 Task: Open Card Content Marketing Review in Board Content Marketing Podcast Creation and Promotion Strategy to Workspace Corporate Legal Services and add a team member Softage.3@softage.net, a label Green, a checklist Industrial Ecology, an attachment from your computer, a color Green and finally, add a card description 'Conduct customer research for new pricing models' and a comment 'Given the potential impact of this task on our team morale and motivation, let us ensure that we approach it with a sense of positivity and enthusiasm.'. Add a start date 'Jan 03, 1900' with a due date 'Jan 10, 1900'
Action: Mouse moved to (76, 367)
Screenshot: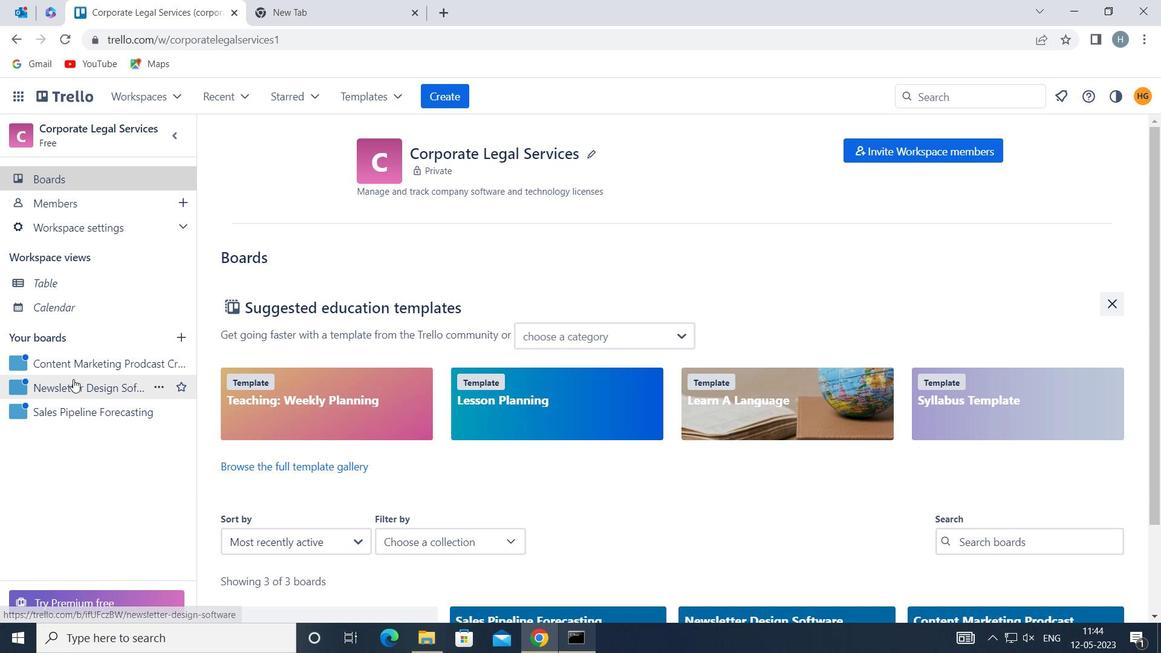 
Action: Mouse pressed left at (76, 367)
Screenshot: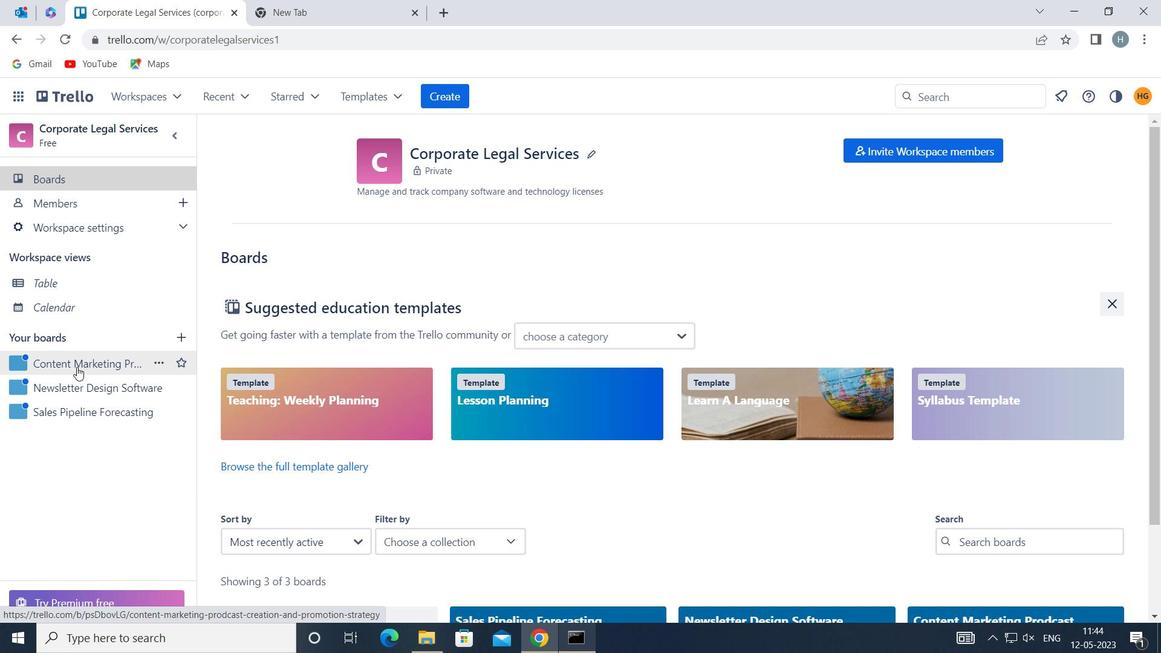 
Action: Mouse moved to (299, 216)
Screenshot: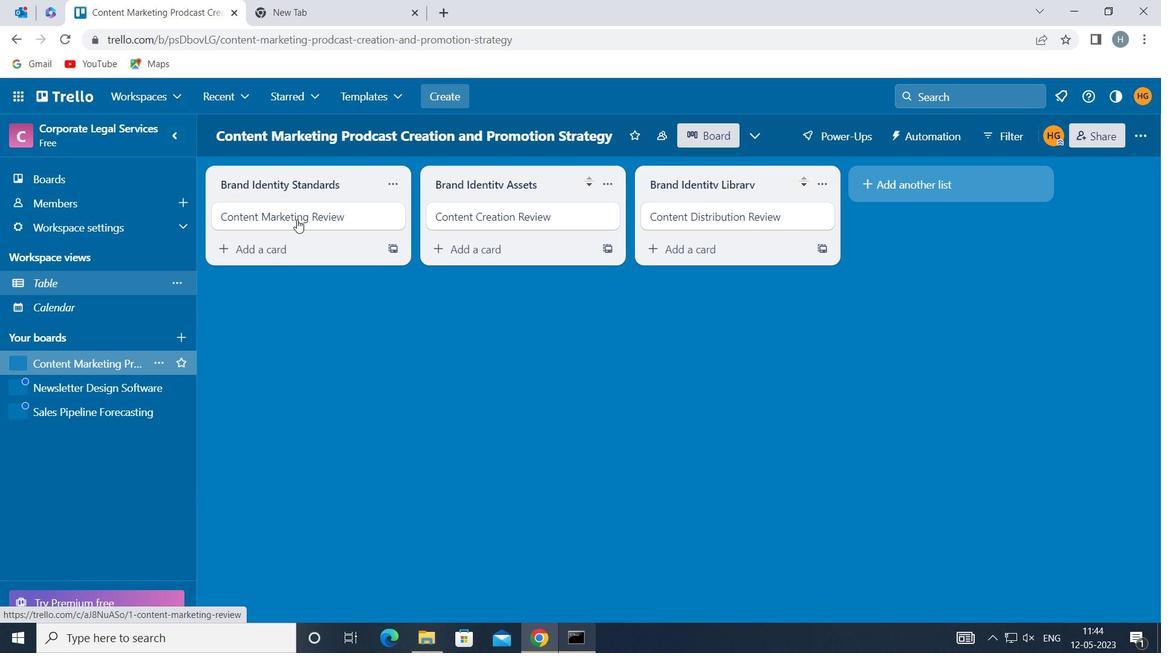 
Action: Mouse pressed left at (299, 216)
Screenshot: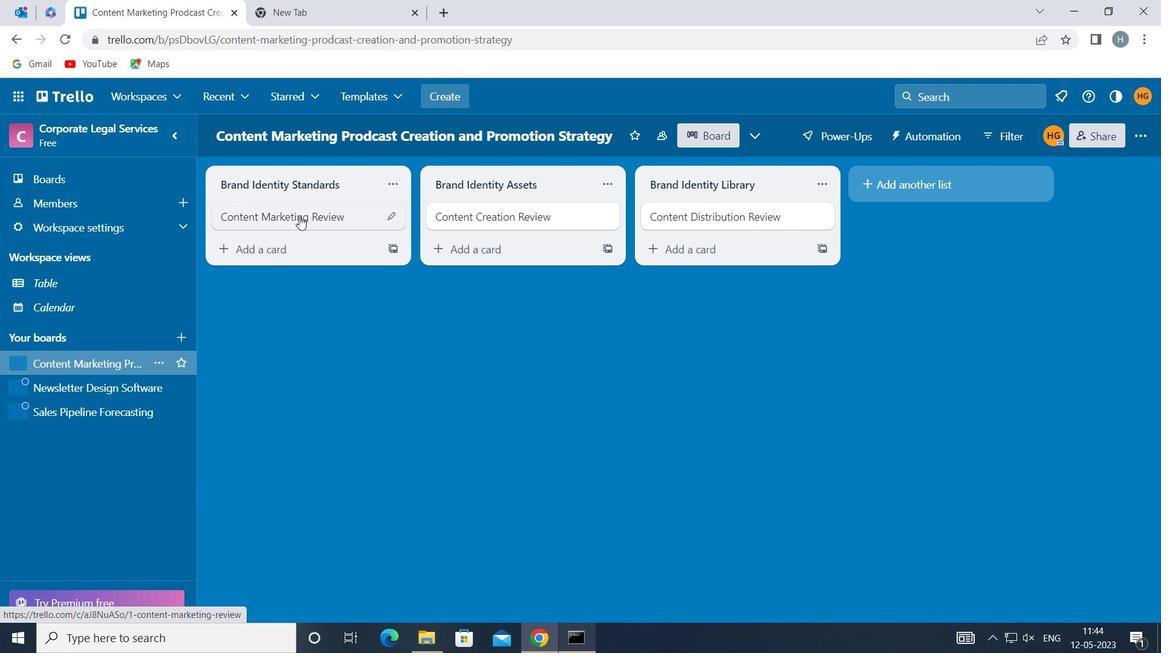 
Action: Mouse moved to (742, 219)
Screenshot: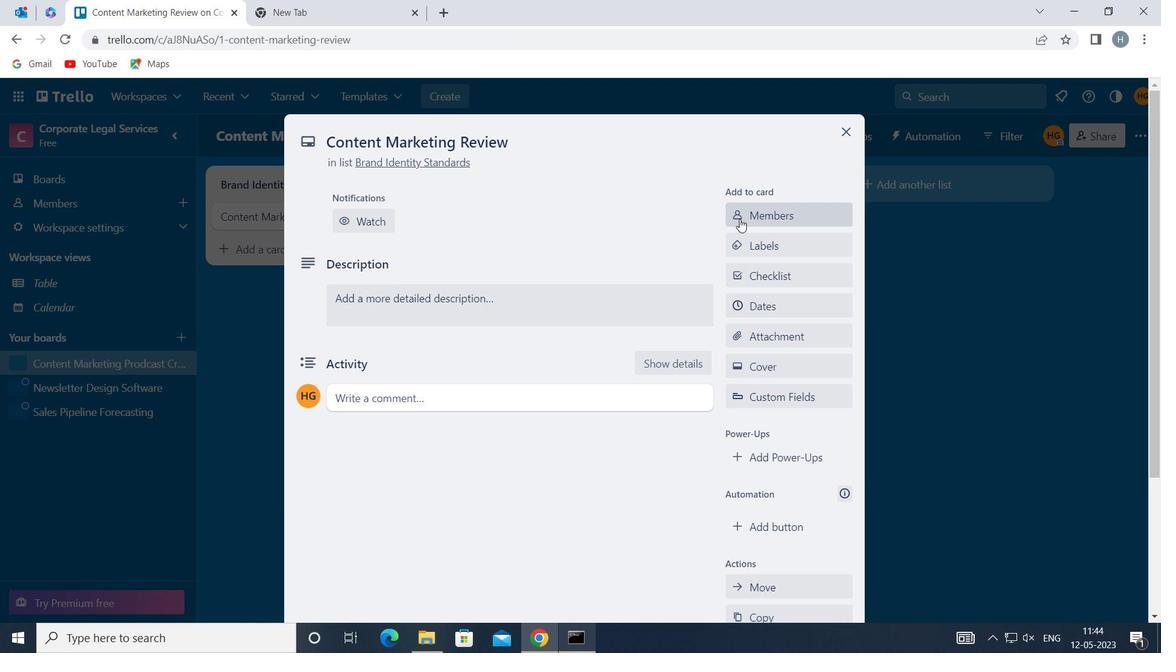
Action: Mouse pressed left at (742, 219)
Screenshot: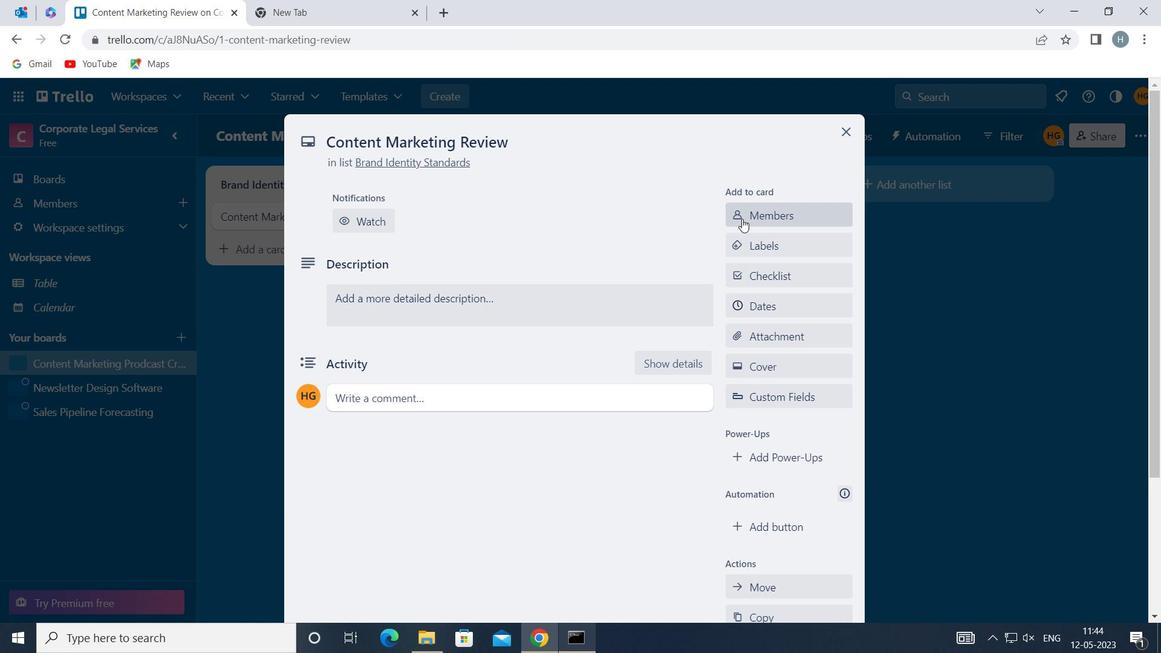 
Action: Key pressed softage
Screenshot: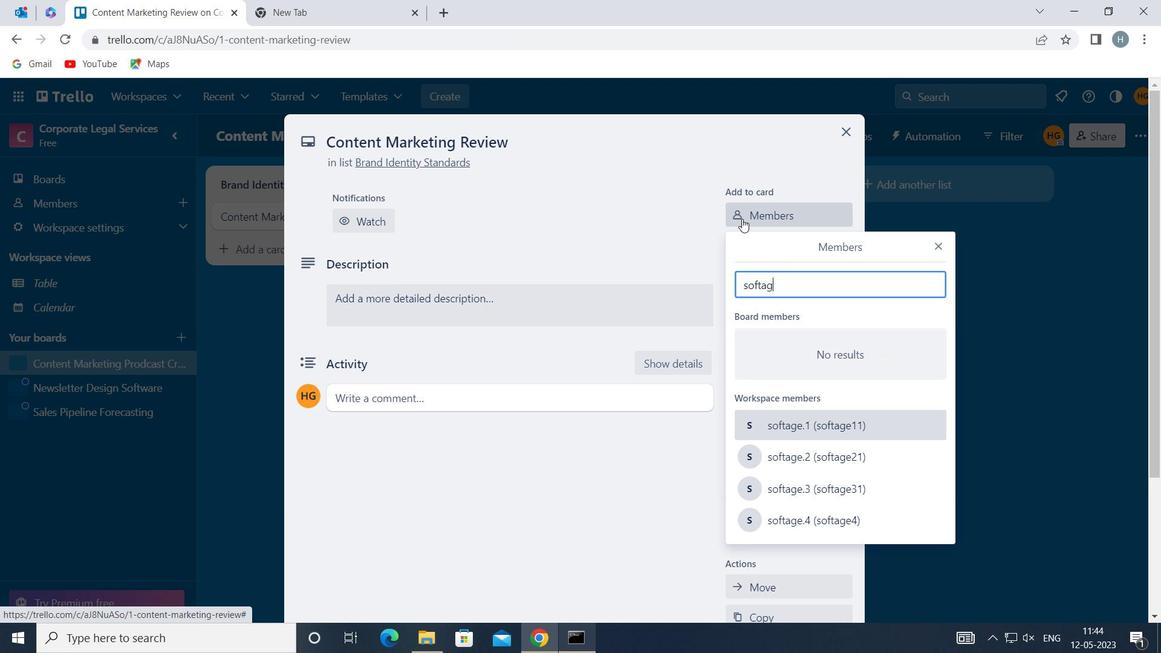 
Action: Mouse moved to (852, 483)
Screenshot: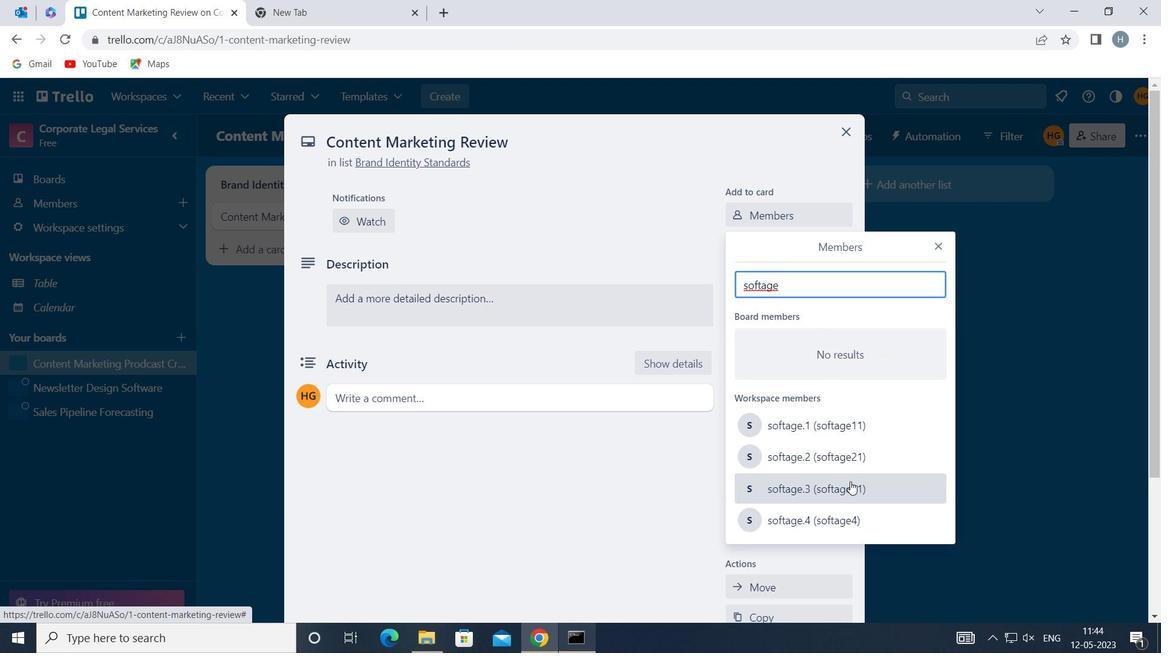 
Action: Mouse pressed left at (852, 483)
Screenshot: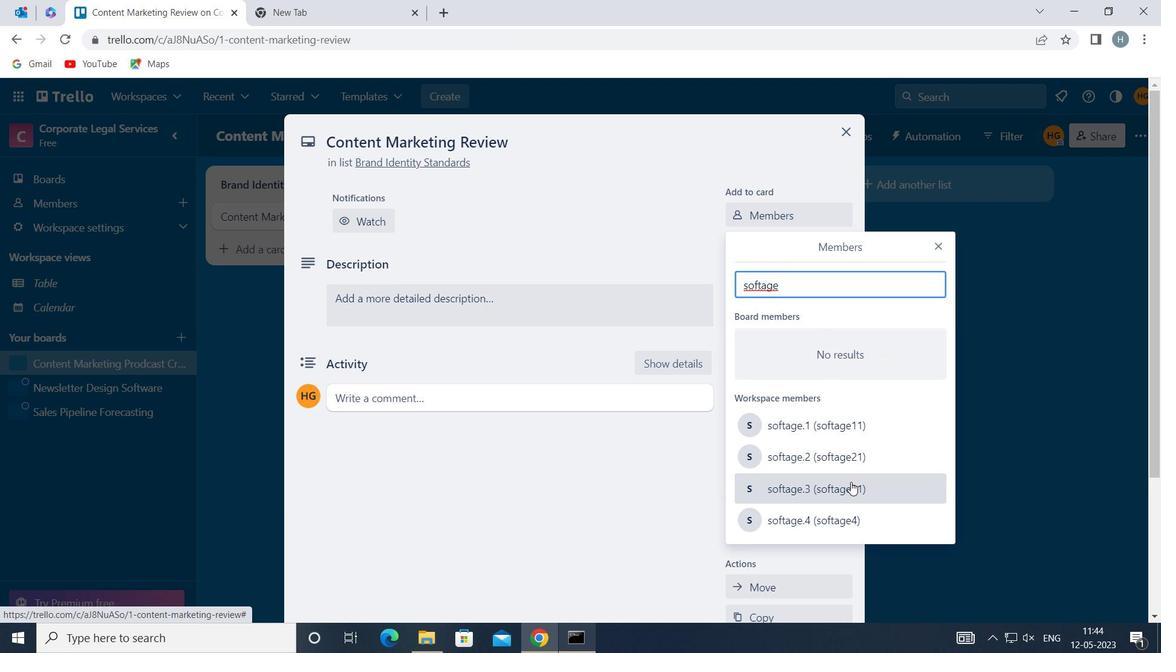 
Action: Mouse moved to (939, 245)
Screenshot: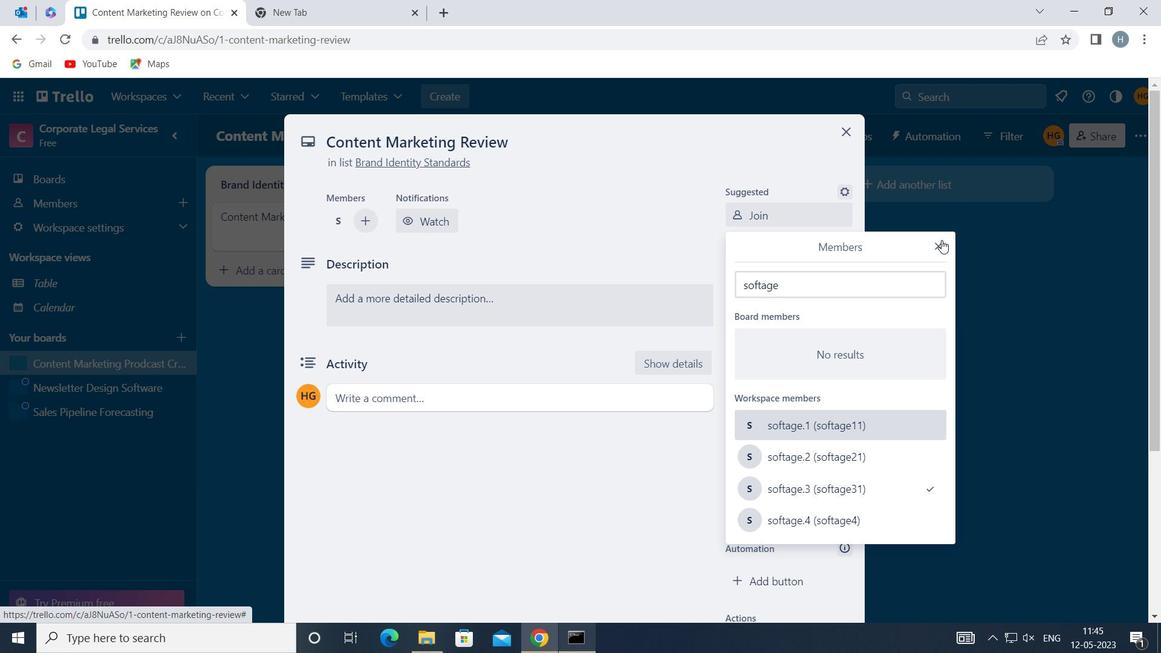 
Action: Mouse pressed left at (939, 245)
Screenshot: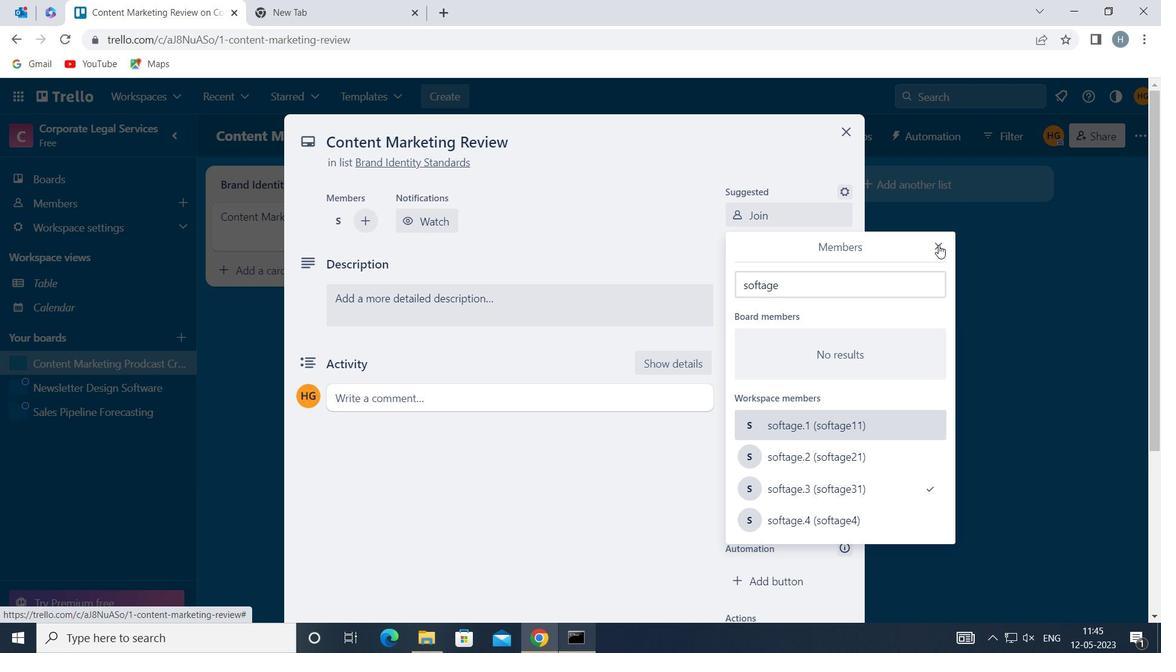 
Action: Mouse moved to (797, 294)
Screenshot: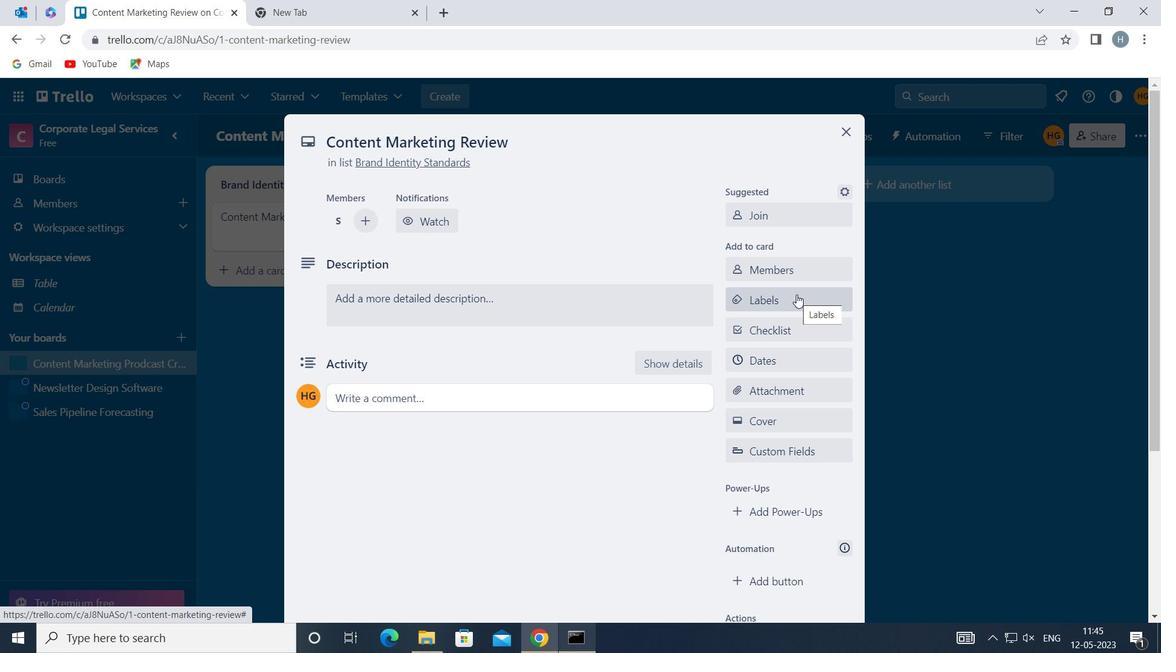 
Action: Mouse pressed left at (797, 294)
Screenshot: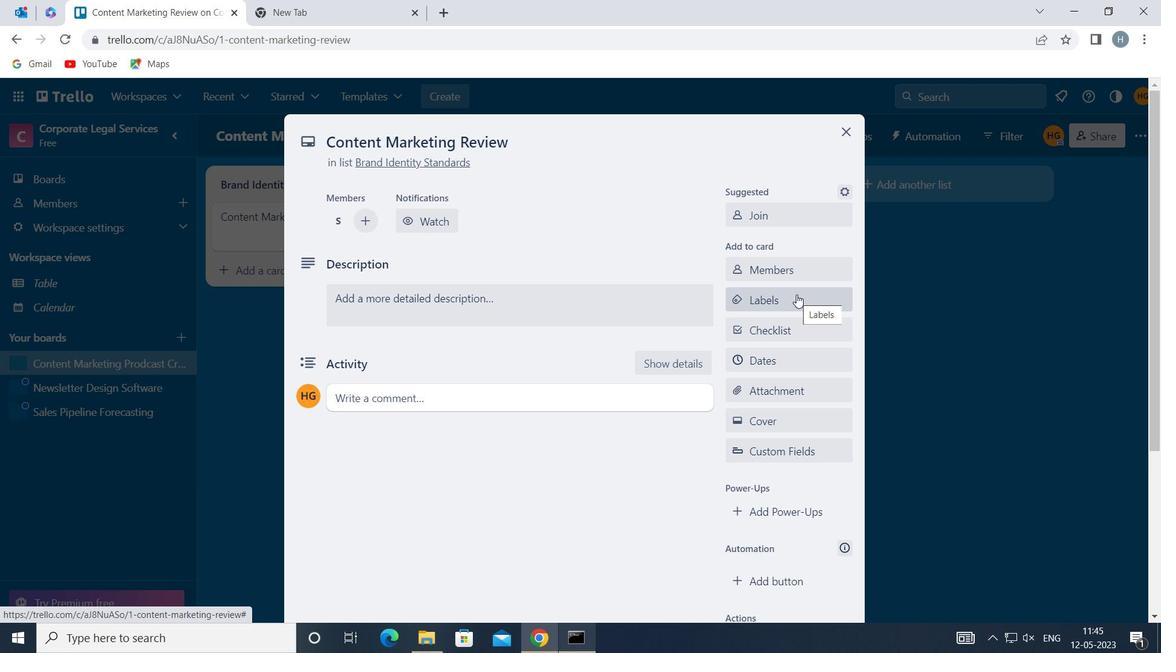 
Action: Mouse moved to (814, 228)
Screenshot: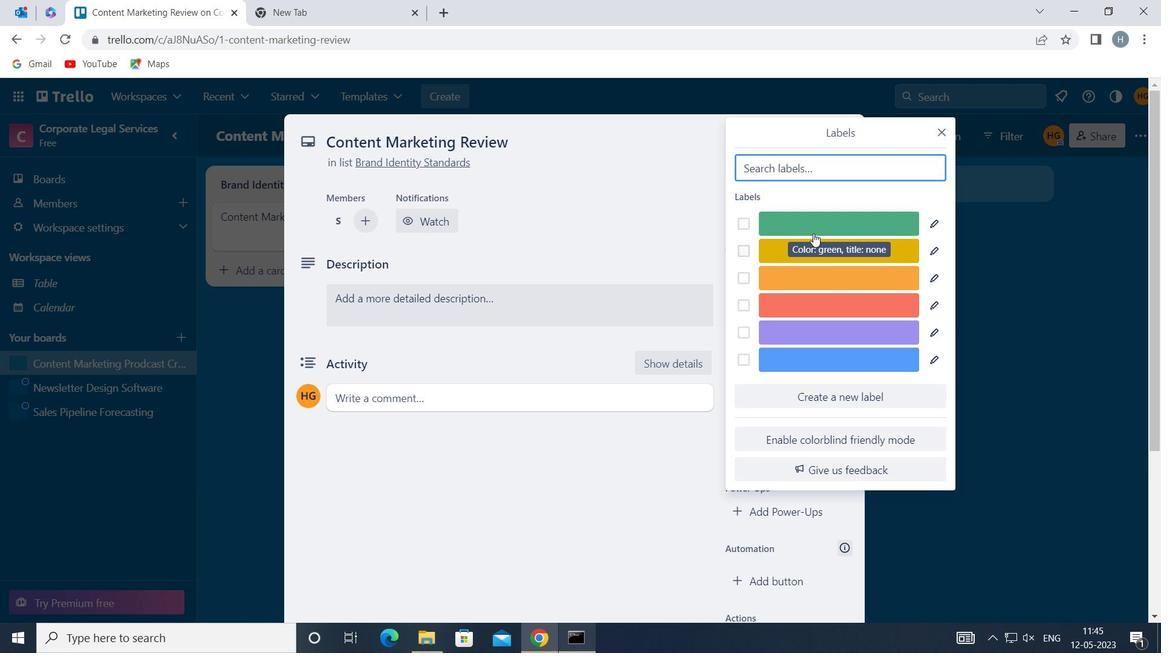 
Action: Mouse pressed left at (814, 228)
Screenshot: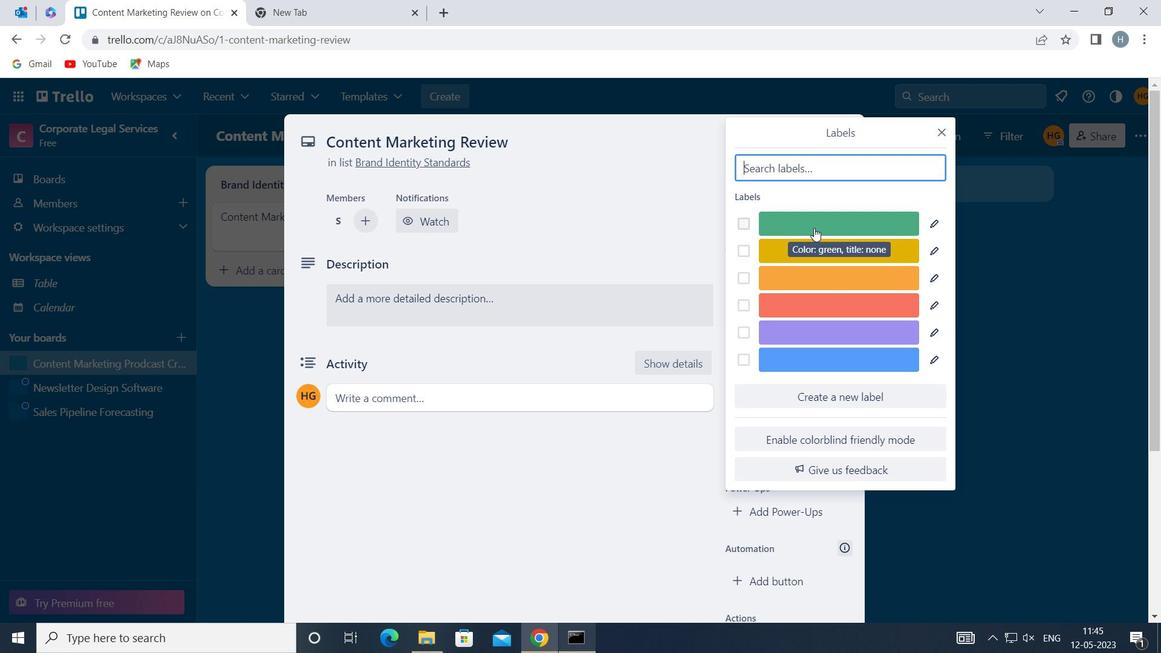 
Action: Mouse moved to (942, 130)
Screenshot: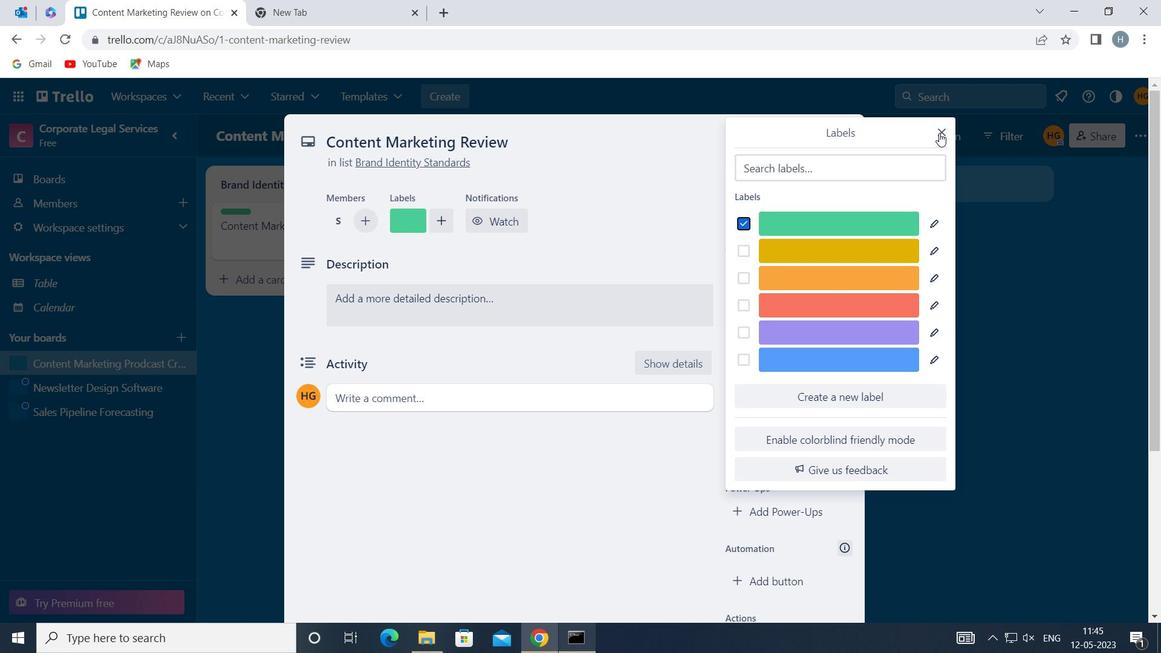 
Action: Mouse pressed left at (942, 130)
Screenshot: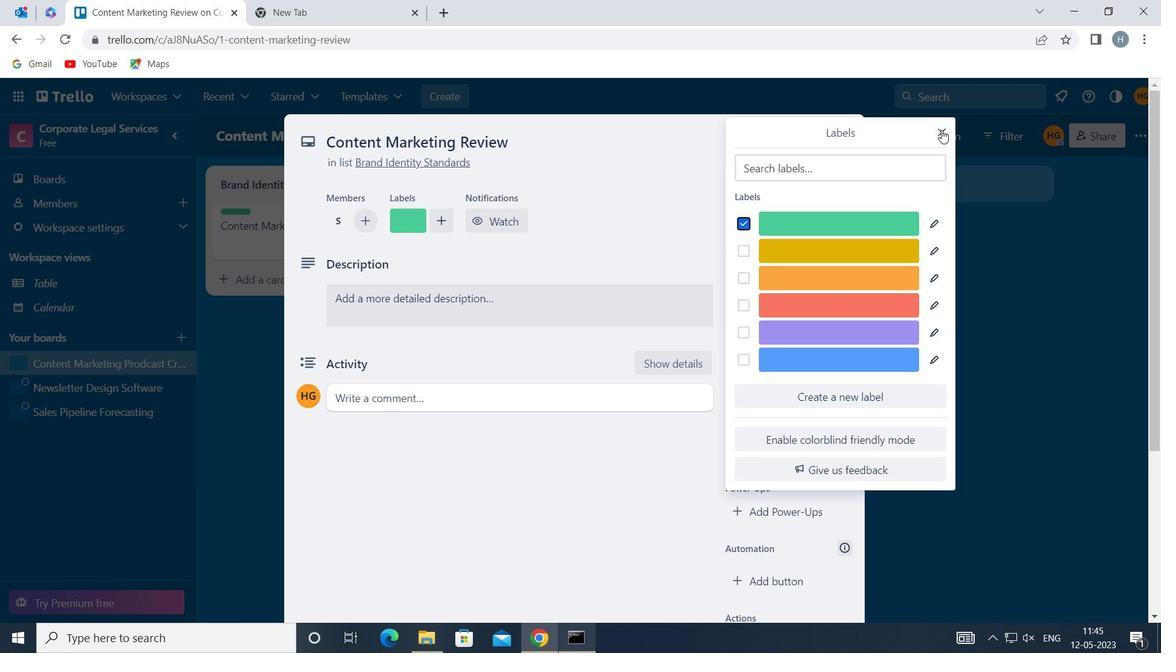 
Action: Mouse moved to (812, 326)
Screenshot: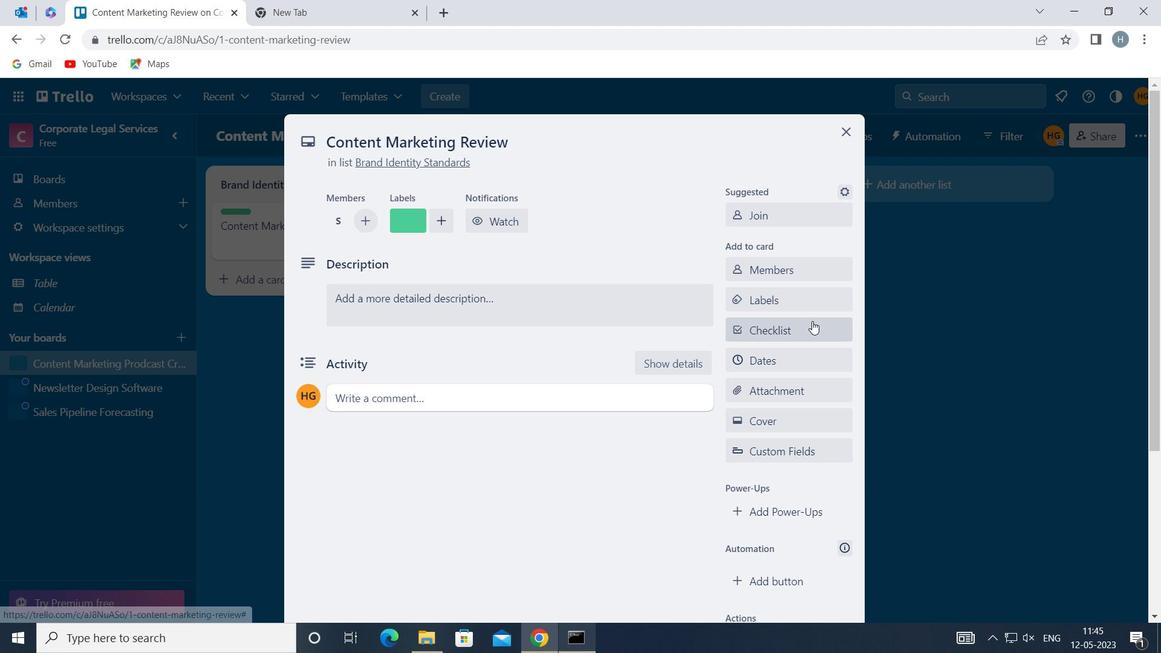 
Action: Mouse pressed left at (812, 326)
Screenshot: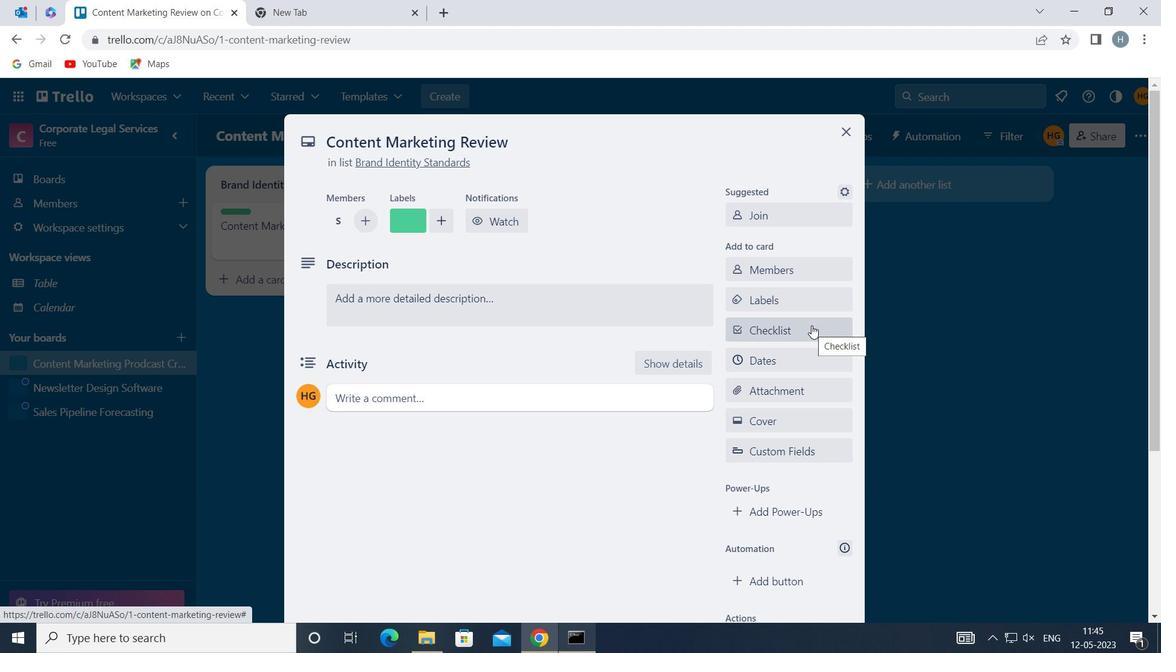 
Action: Key pressed <Key.shift>INDUSTRIAL<Key.space><Key.shift>ECOLOGY
Screenshot: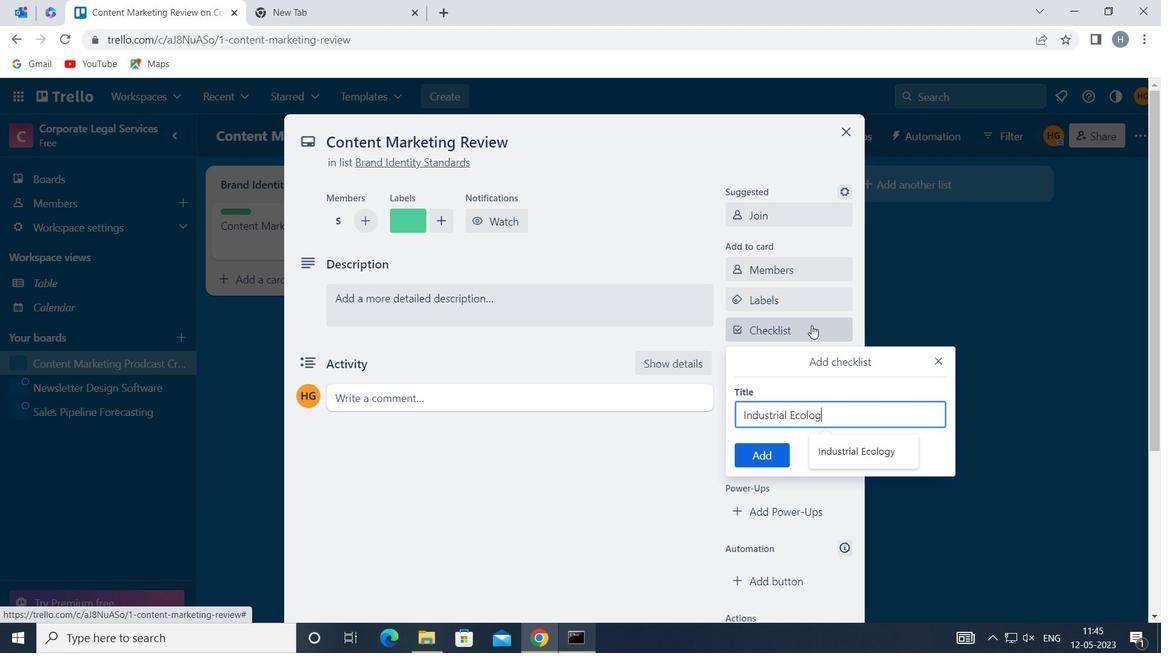 
Action: Mouse moved to (776, 452)
Screenshot: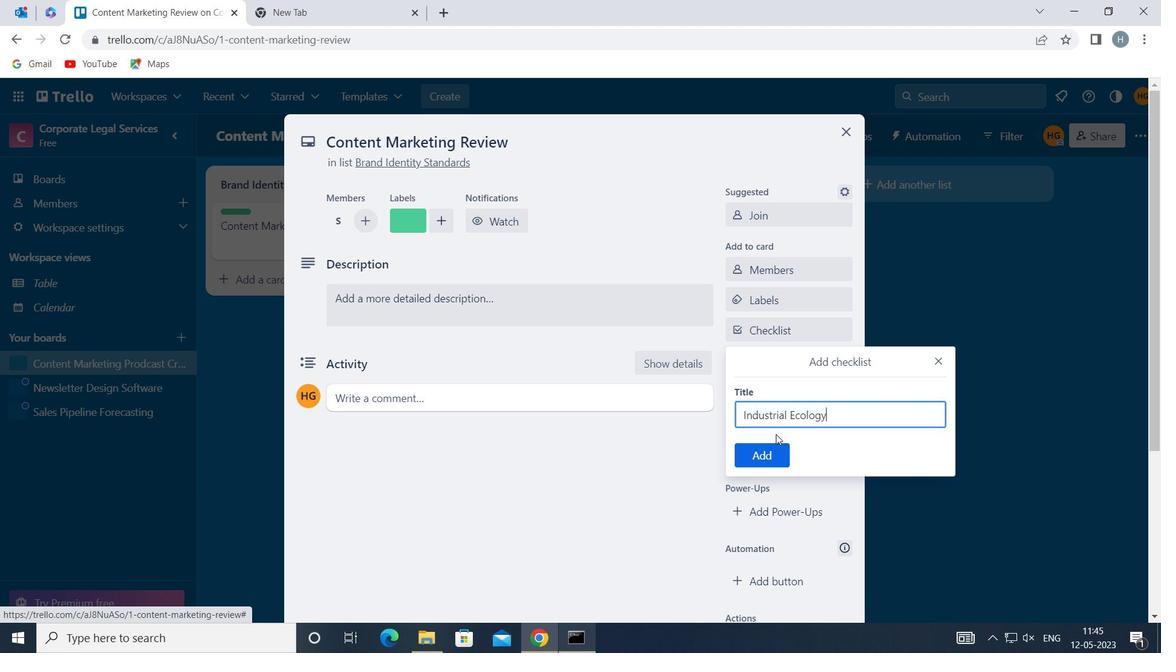 
Action: Mouse pressed left at (776, 452)
Screenshot: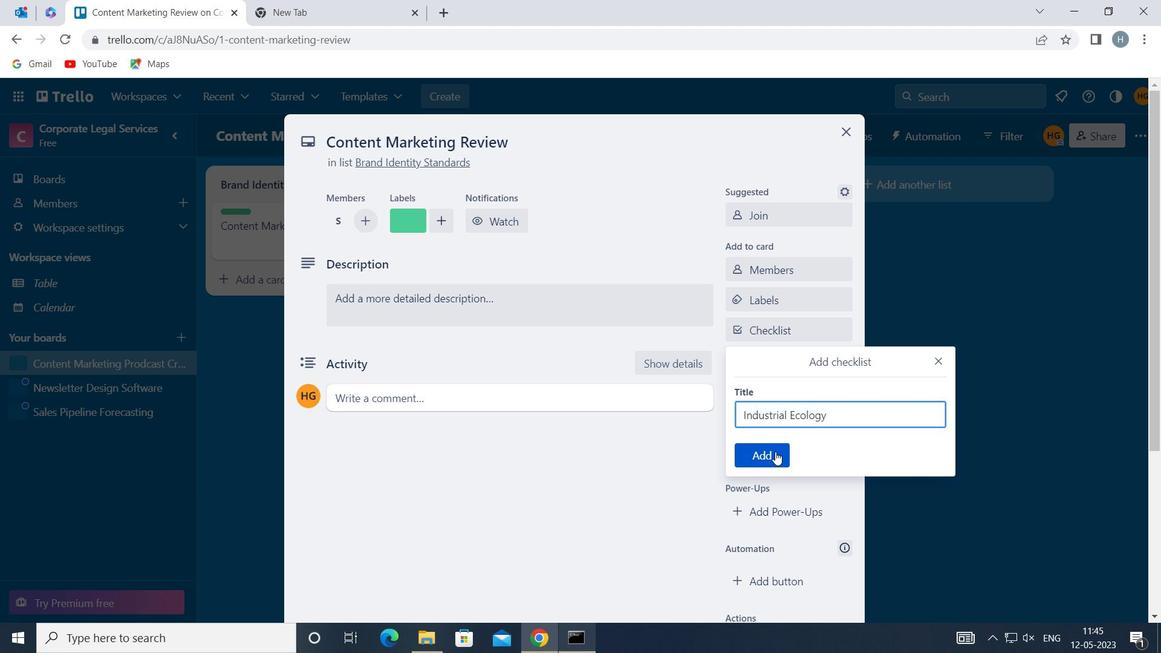 
Action: Mouse moved to (797, 385)
Screenshot: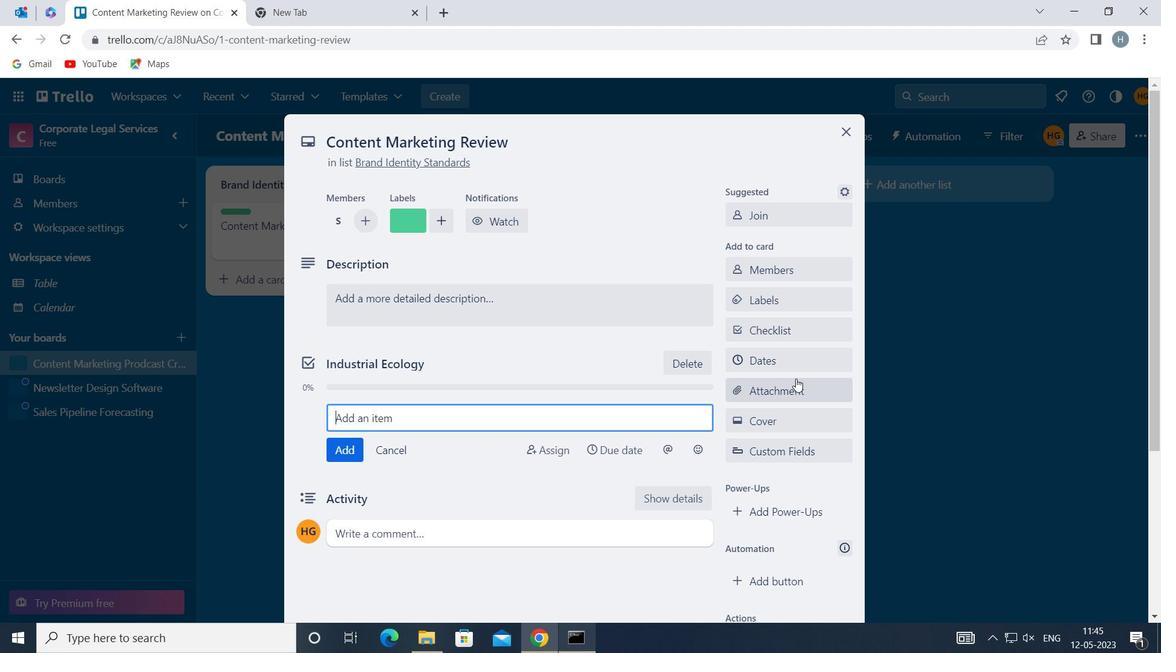 
Action: Mouse pressed left at (797, 385)
Screenshot: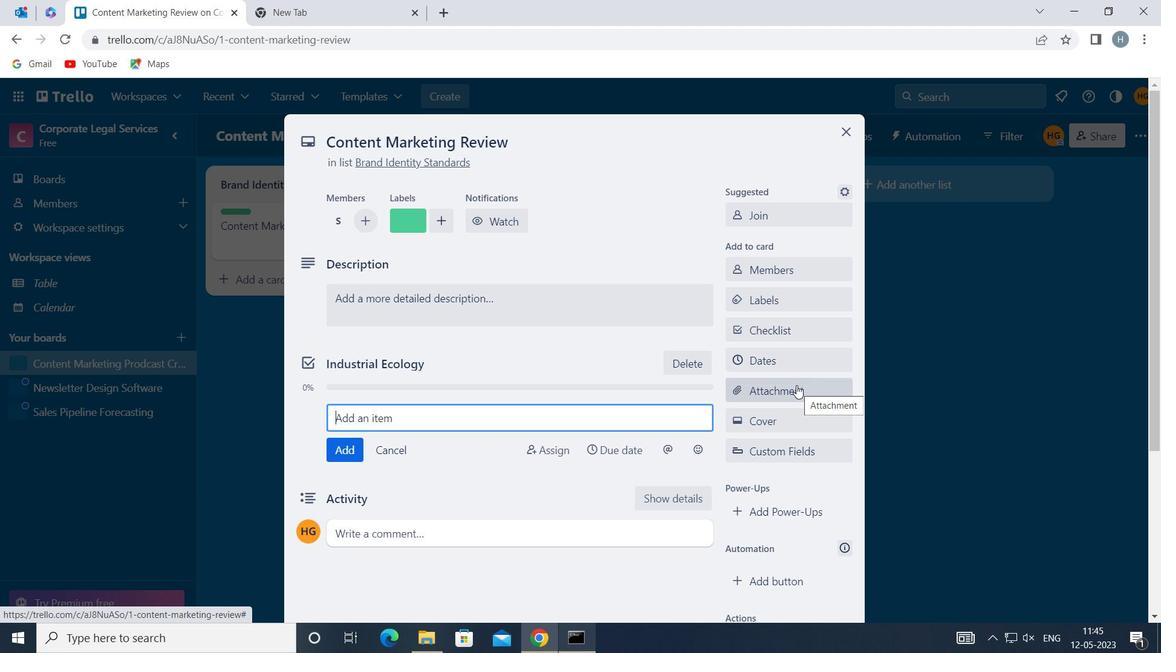 
Action: Mouse moved to (800, 165)
Screenshot: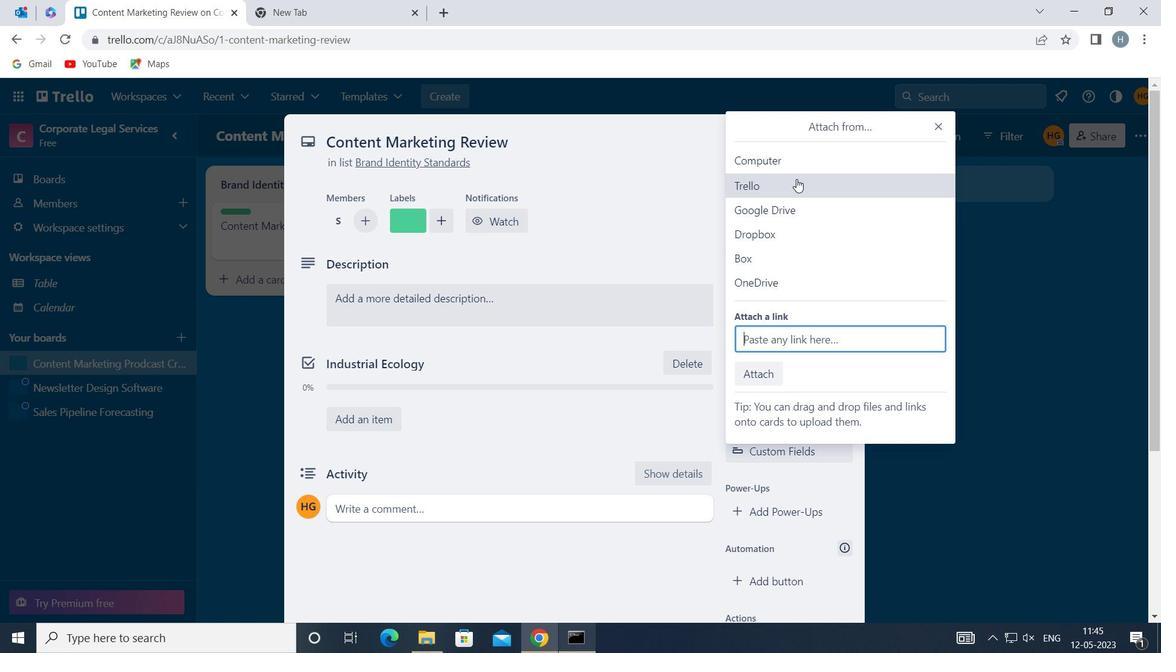 
Action: Mouse pressed left at (800, 165)
Screenshot: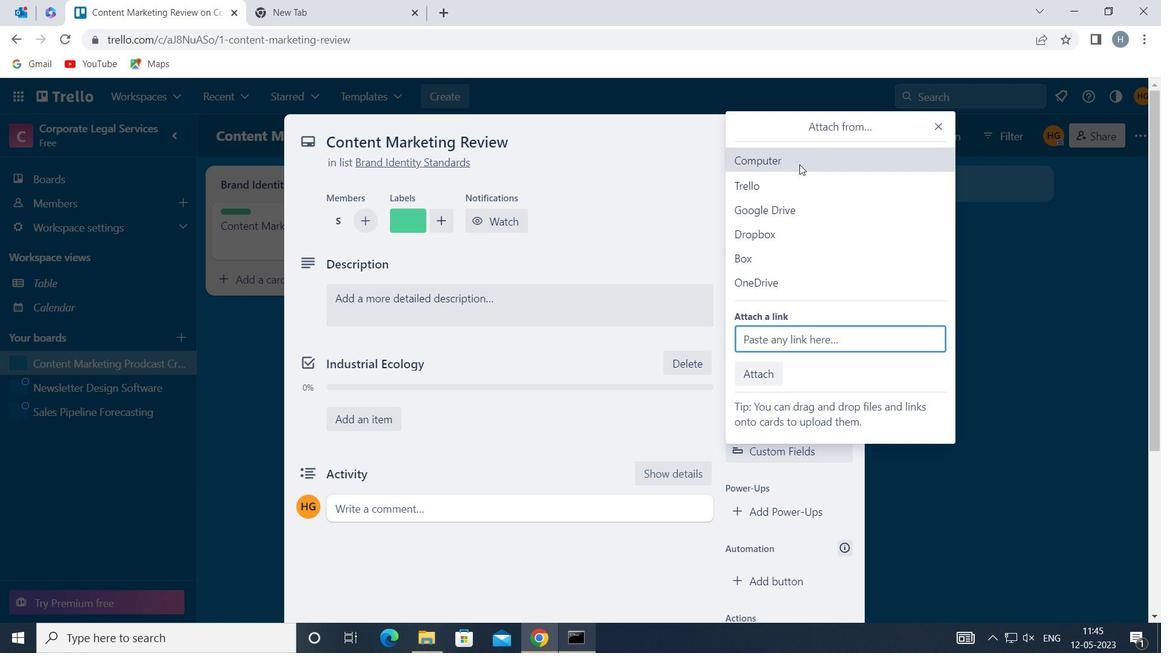 
Action: Mouse moved to (383, 132)
Screenshot: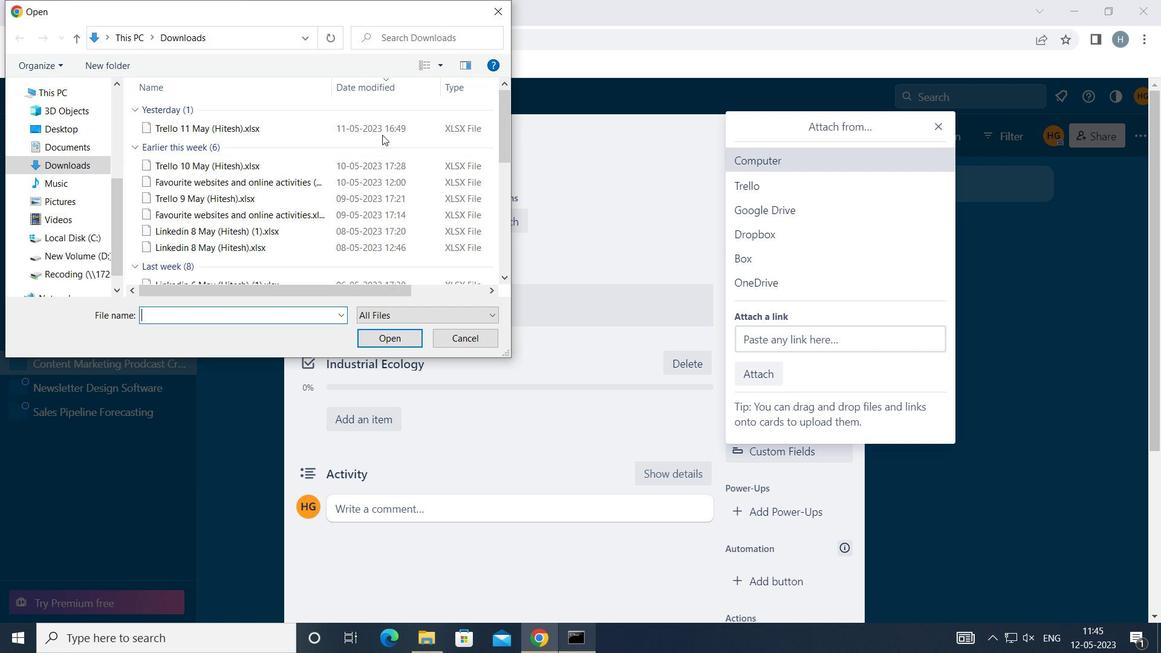 
Action: Mouse pressed left at (383, 132)
Screenshot: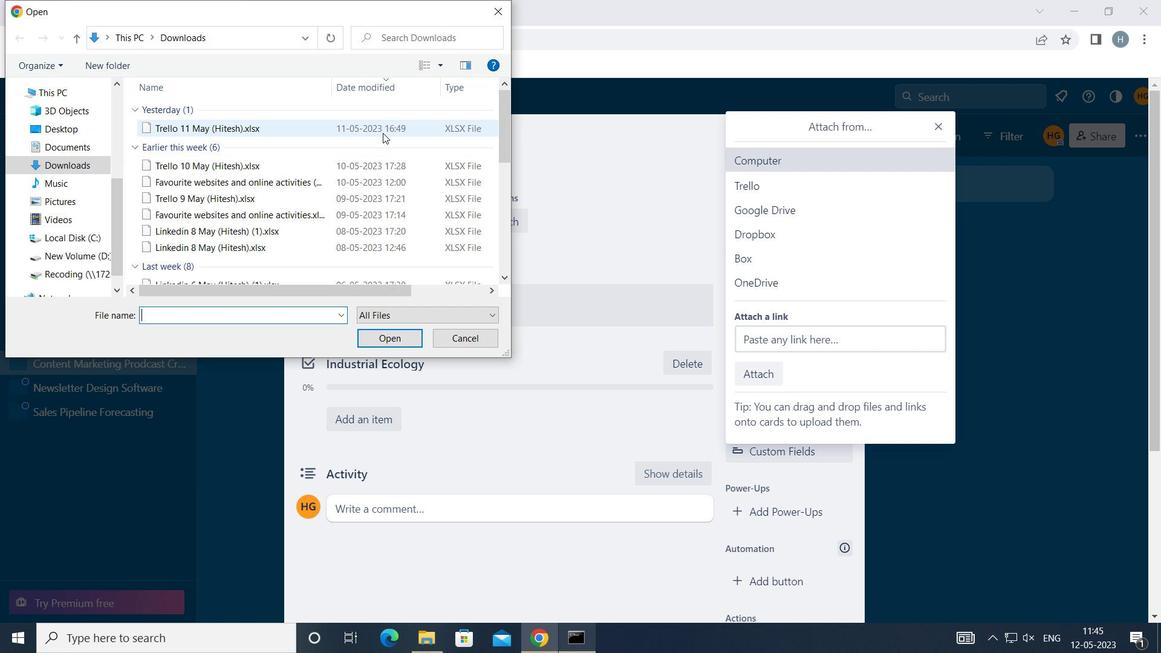 
Action: Mouse moved to (396, 336)
Screenshot: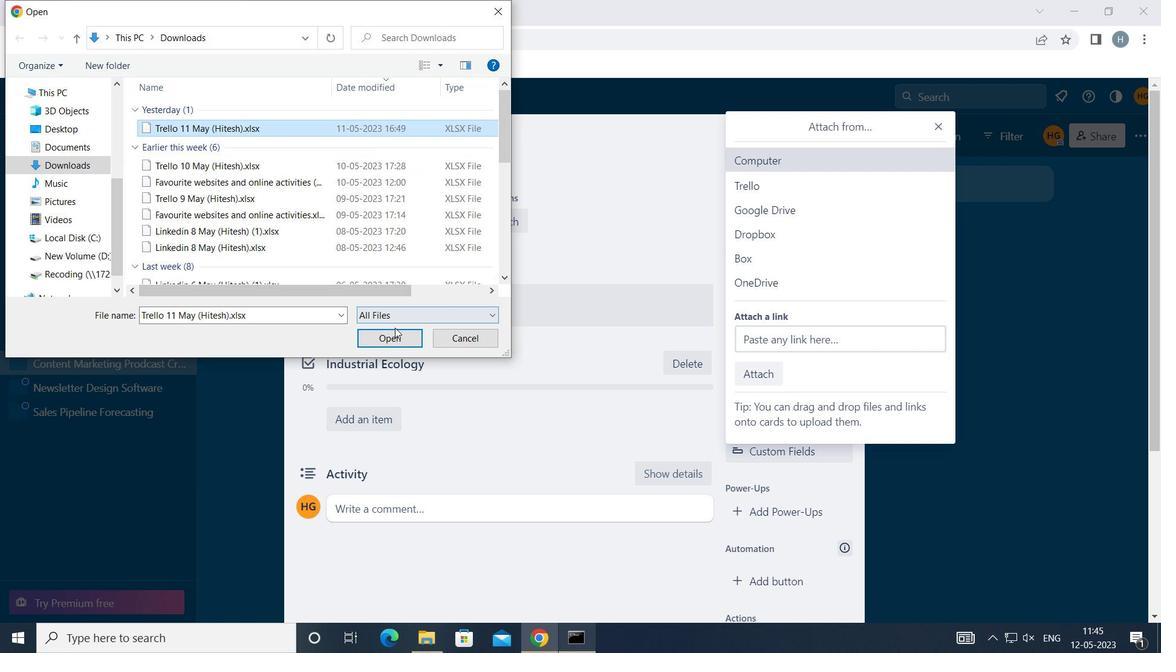 
Action: Mouse pressed left at (396, 336)
Screenshot: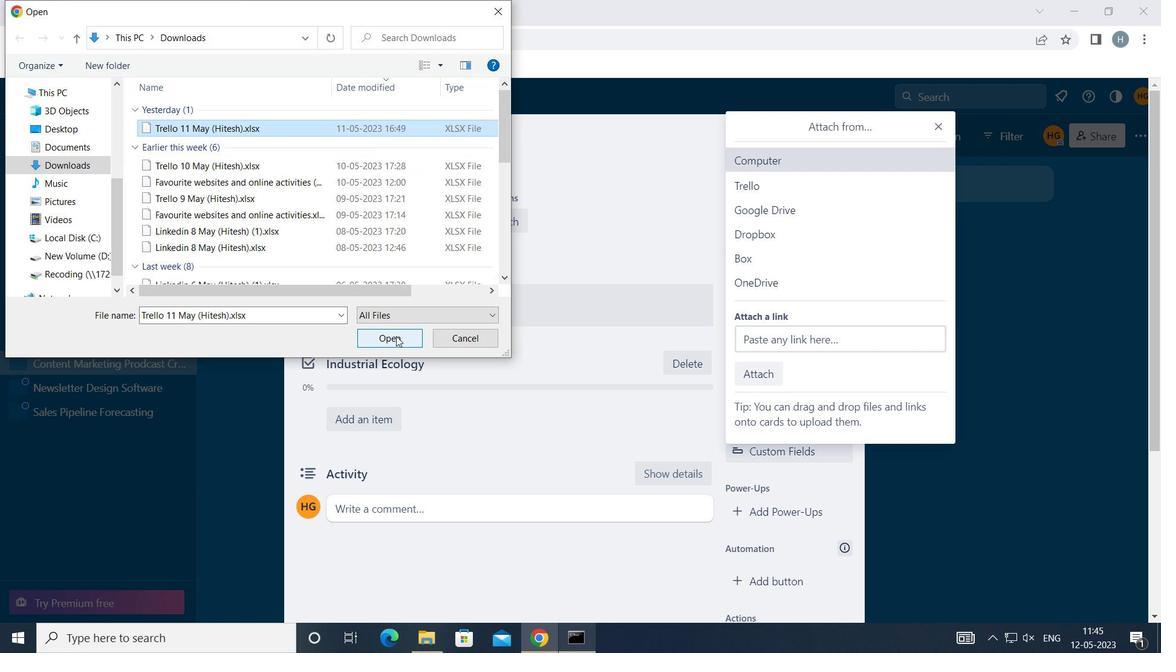 
Action: Mouse moved to (775, 416)
Screenshot: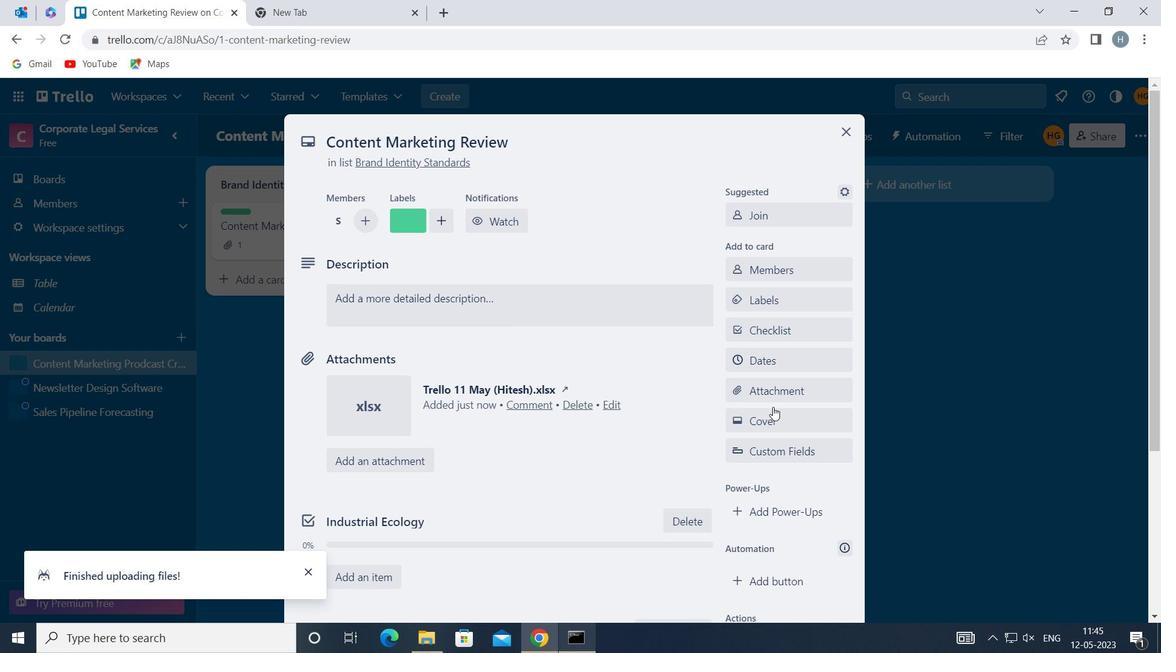 
Action: Mouse pressed left at (775, 416)
Screenshot: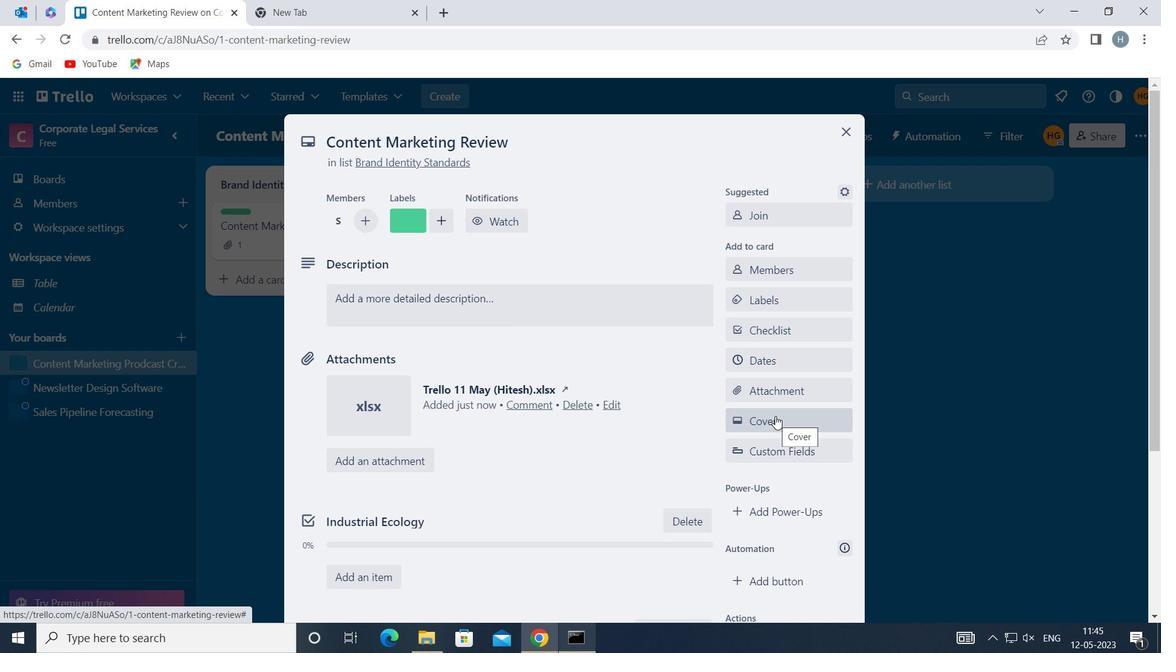 
Action: Mouse moved to (747, 321)
Screenshot: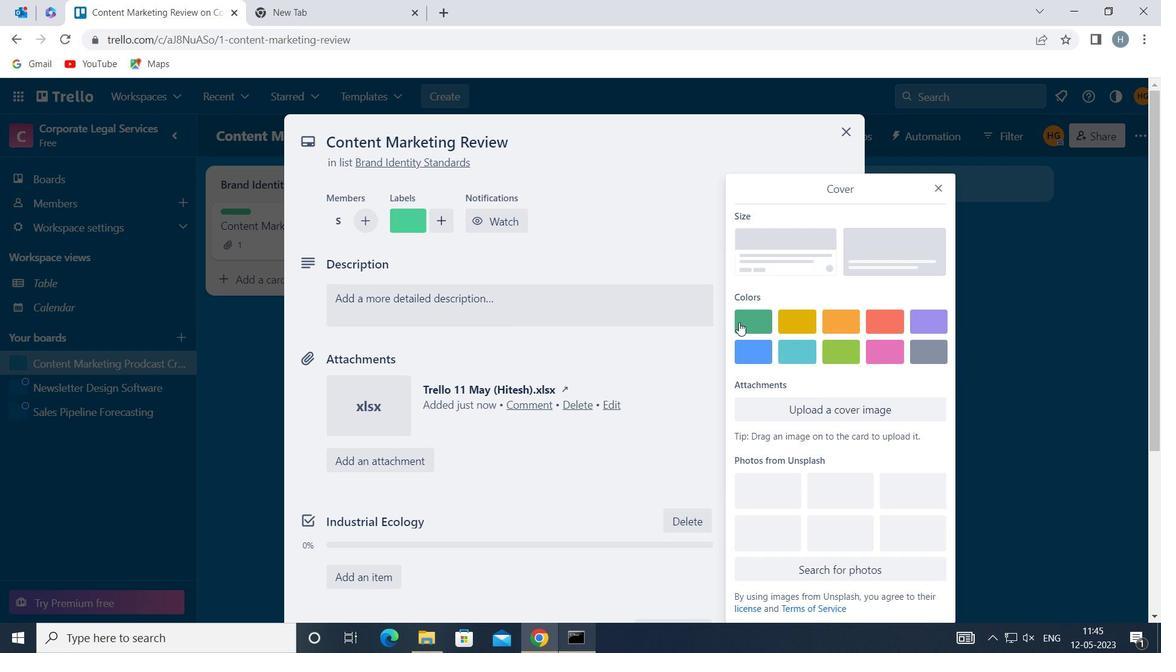 
Action: Mouse pressed left at (747, 321)
Screenshot: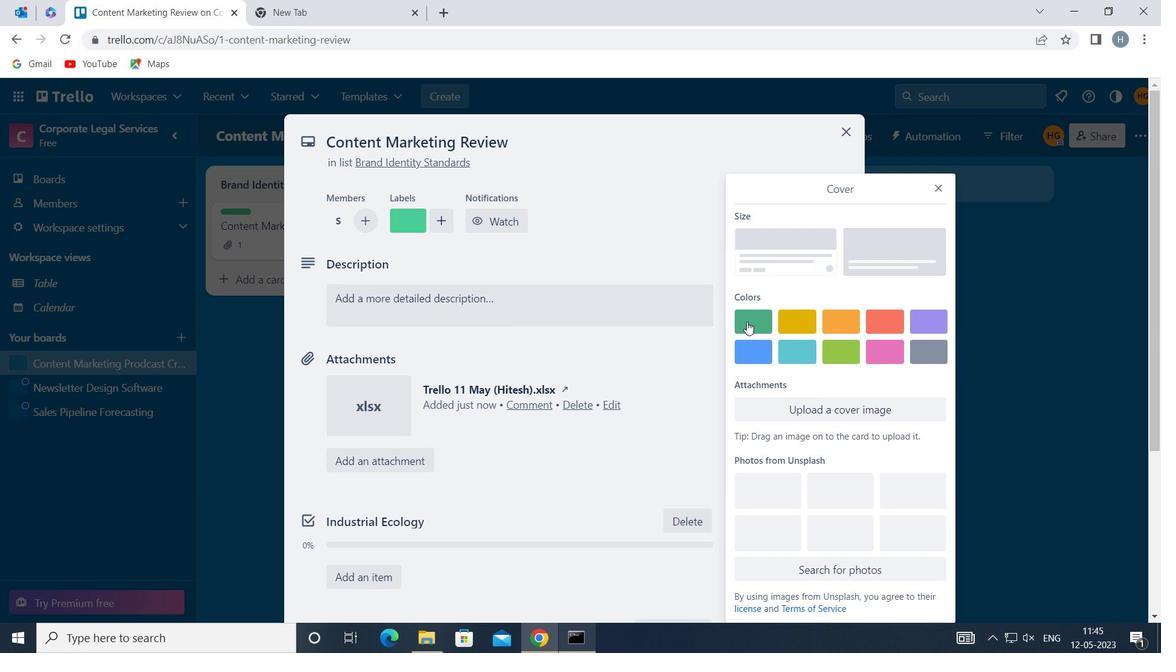 
Action: Mouse moved to (942, 162)
Screenshot: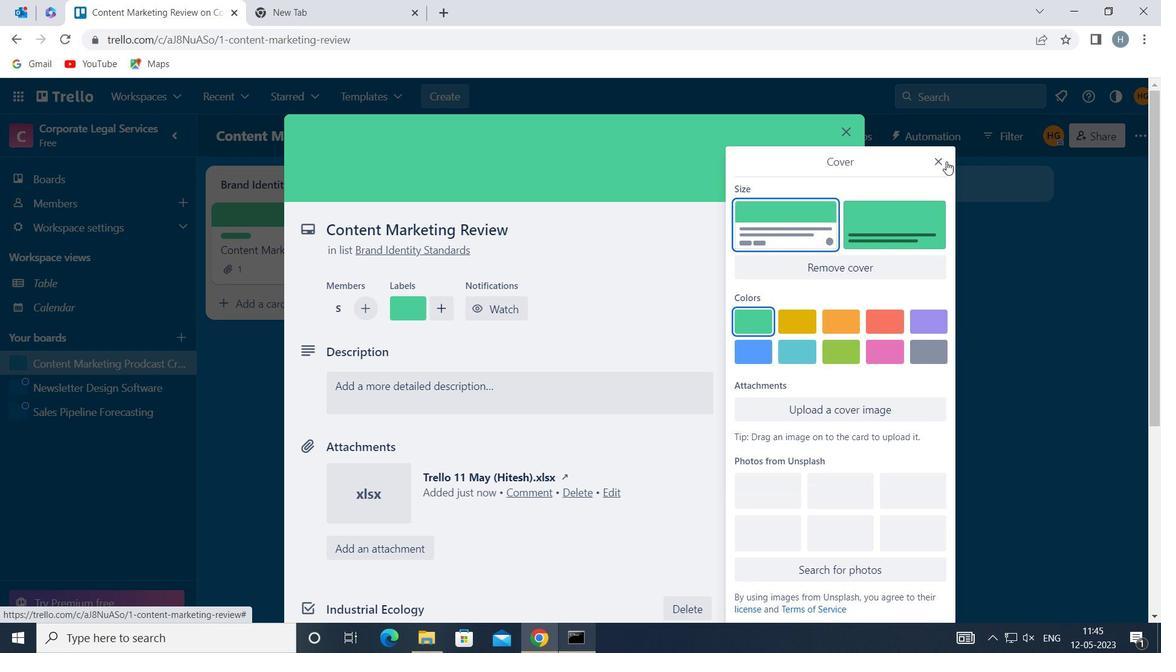 
Action: Mouse pressed left at (942, 162)
Screenshot: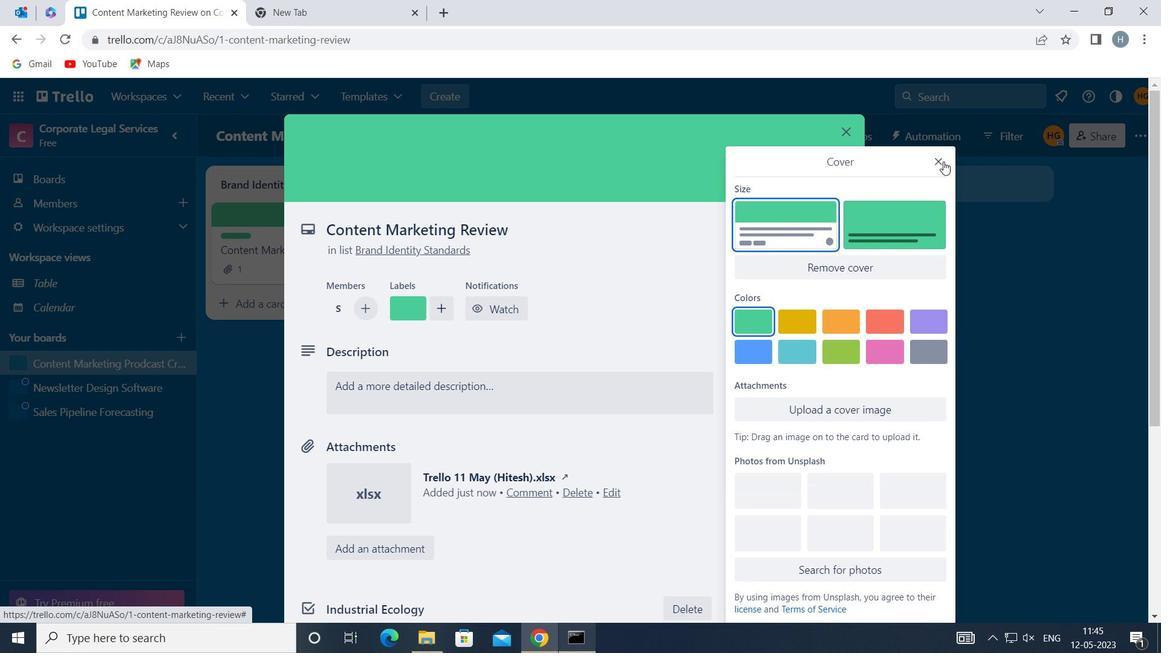 
Action: Mouse moved to (564, 393)
Screenshot: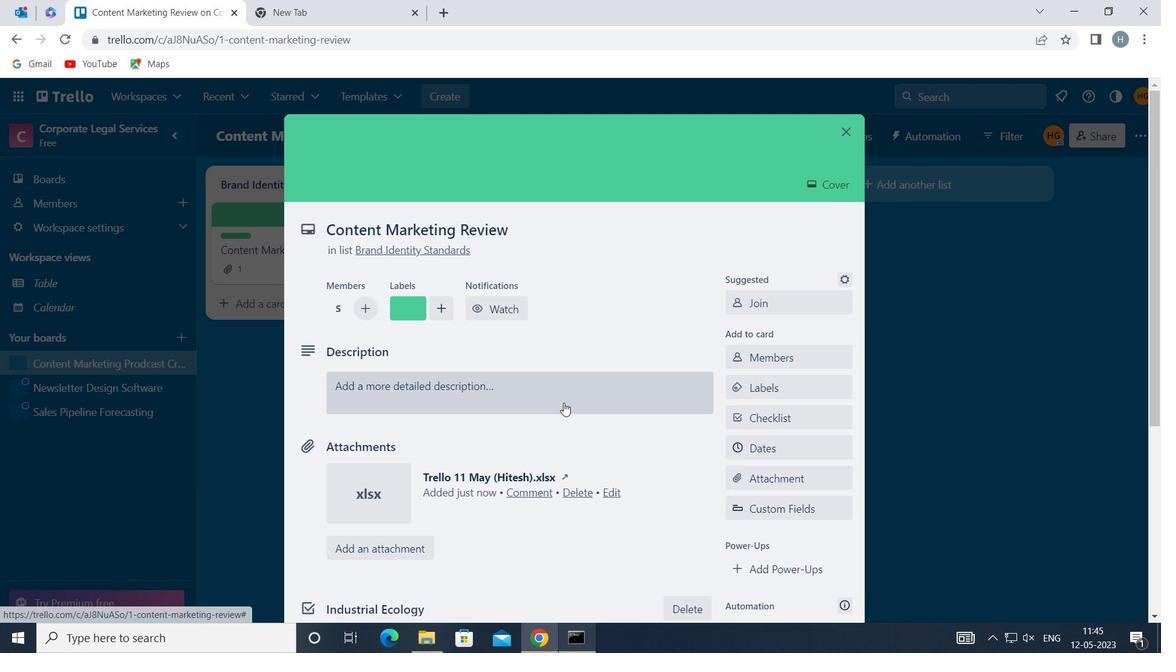 
Action: Mouse pressed left at (564, 393)
Screenshot: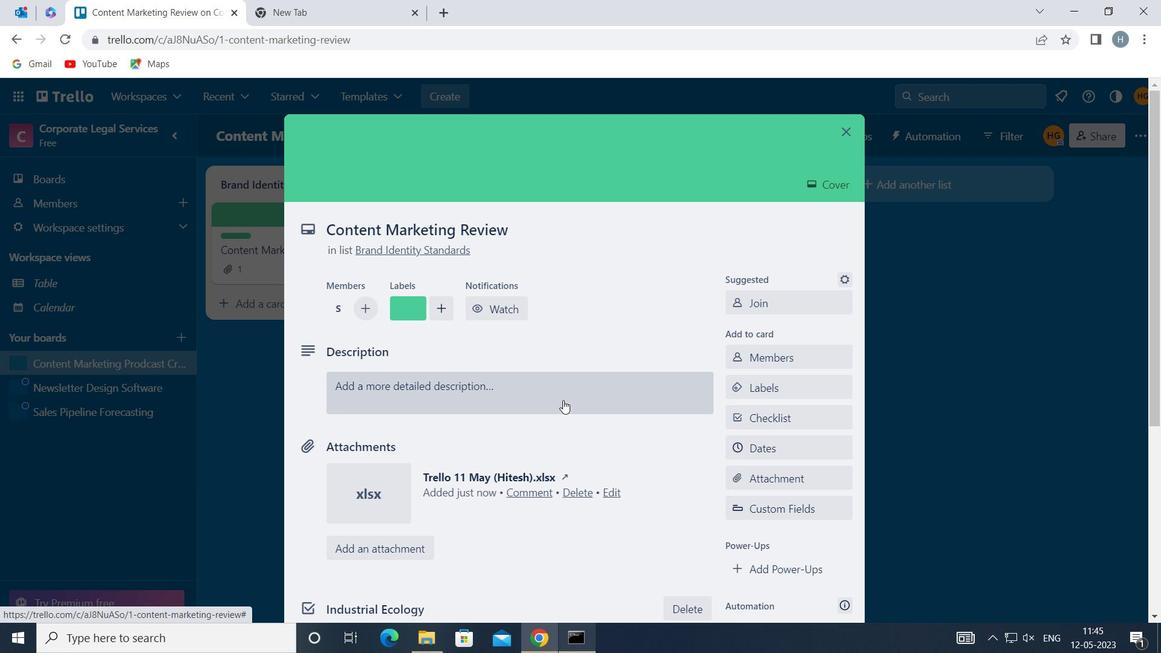 
Action: Mouse moved to (562, 441)
Screenshot: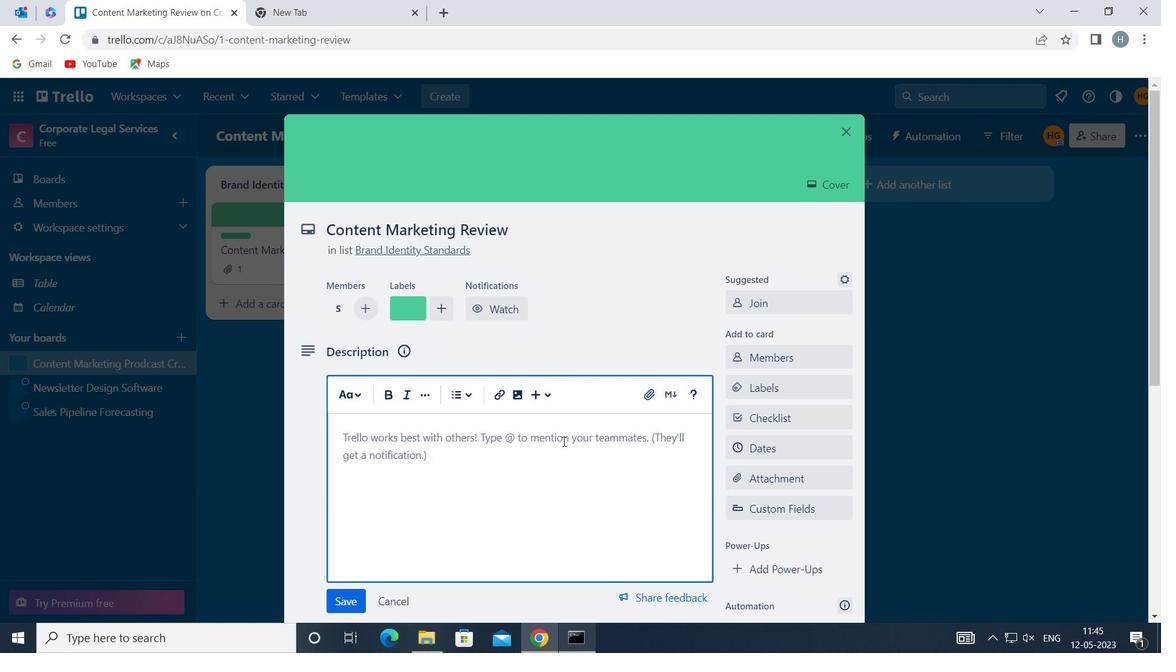 
Action: Mouse pressed left at (562, 441)
Screenshot: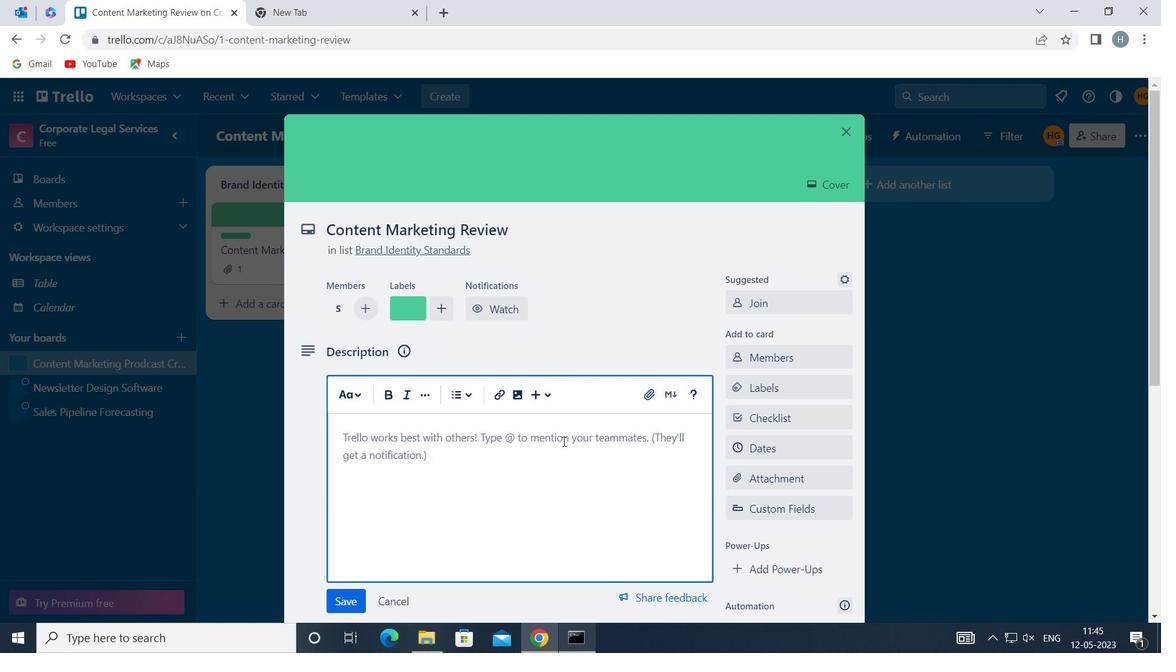 
Action: Key pressed <Key.shift>CONDUCT<Key.space>CUSTOMER<Key.space>RESEARCH<Key.space>FOR<Key.space>NEW<Key.space>PRICING<Key.space>MODELS
Screenshot: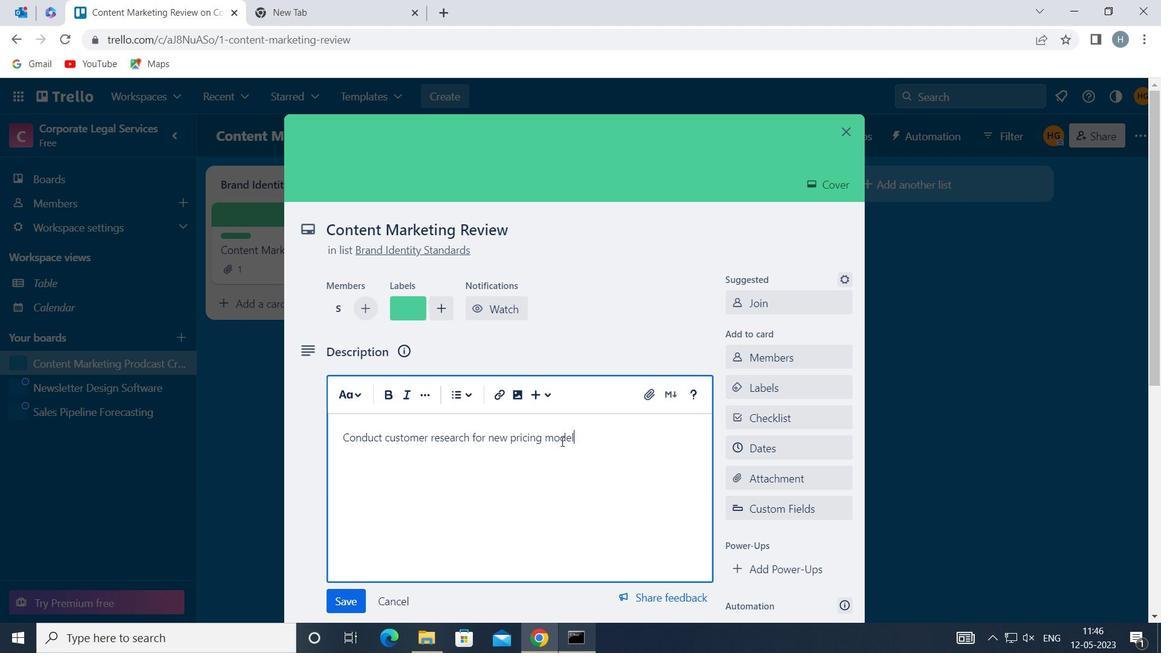 
Action: Mouse moved to (349, 602)
Screenshot: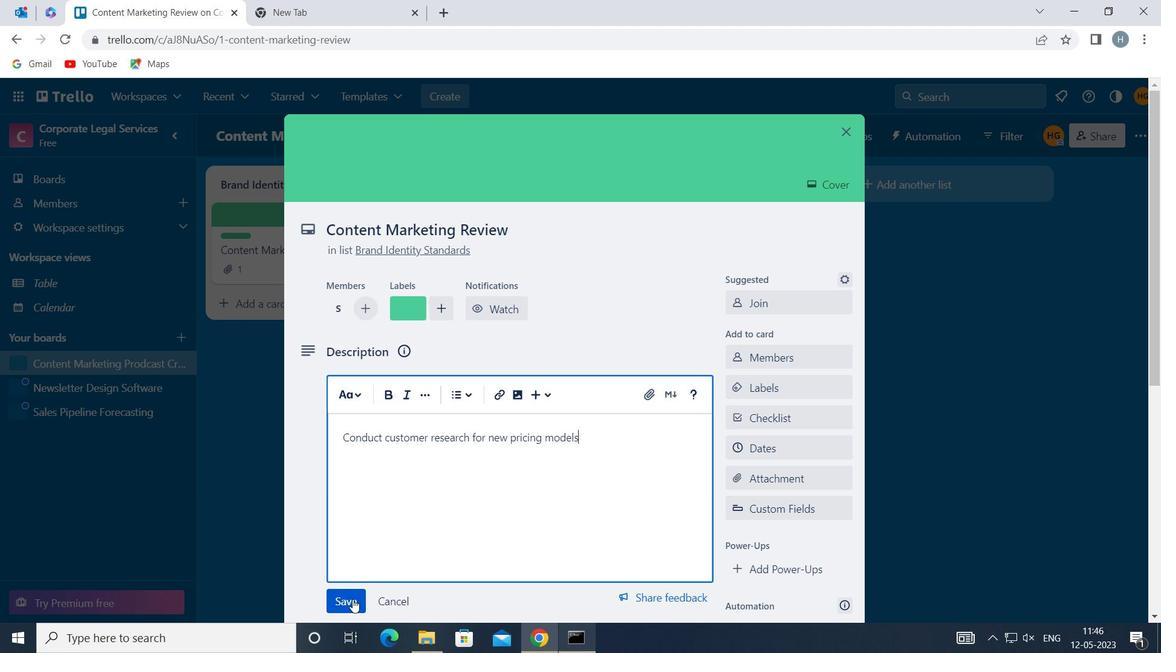 
Action: Mouse pressed left at (349, 602)
Screenshot: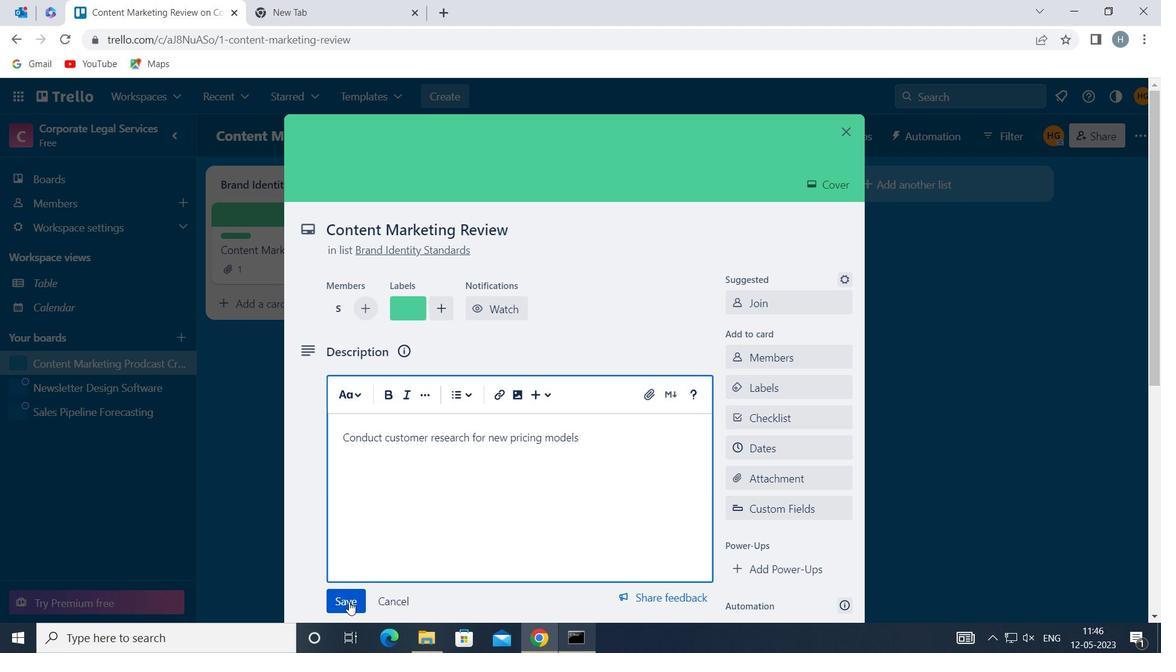 
Action: Mouse moved to (456, 430)
Screenshot: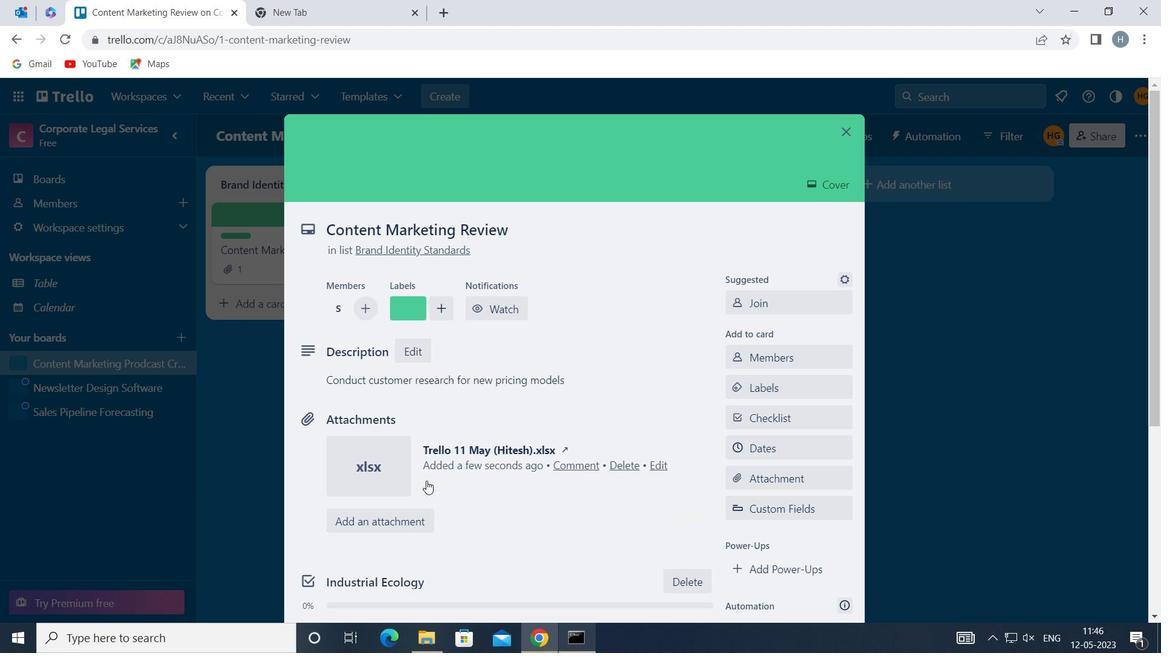 
Action: Mouse scrolled (456, 429) with delta (0, 0)
Screenshot: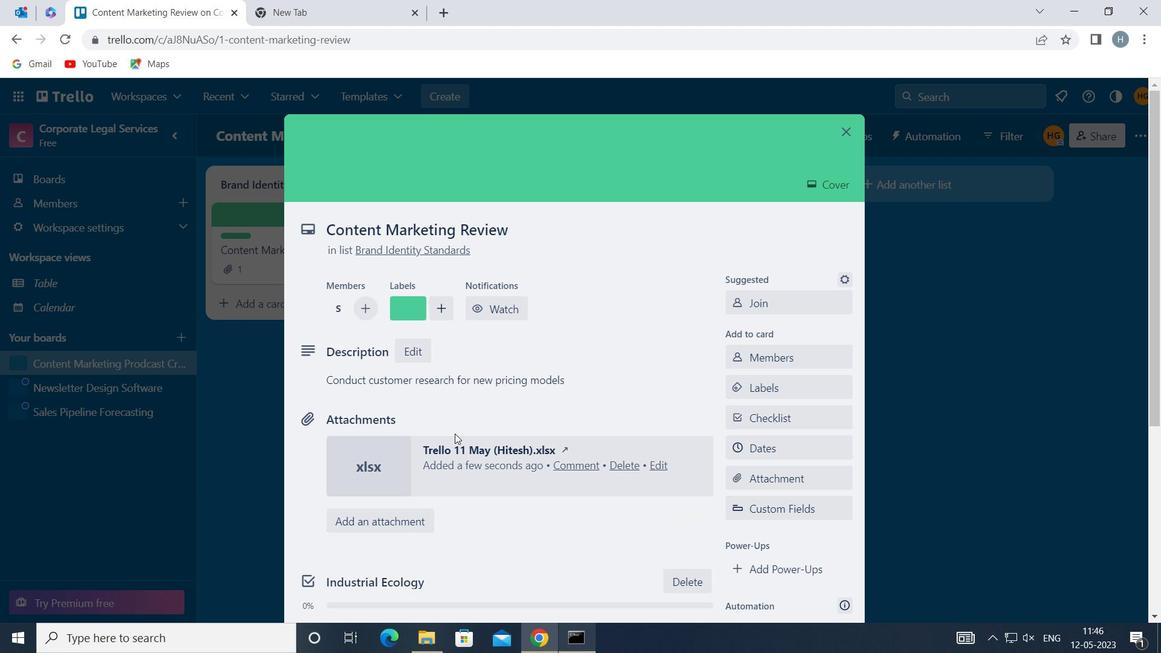 
Action: Mouse scrolled (456, 429) with delta (0, 0)
Screenshot: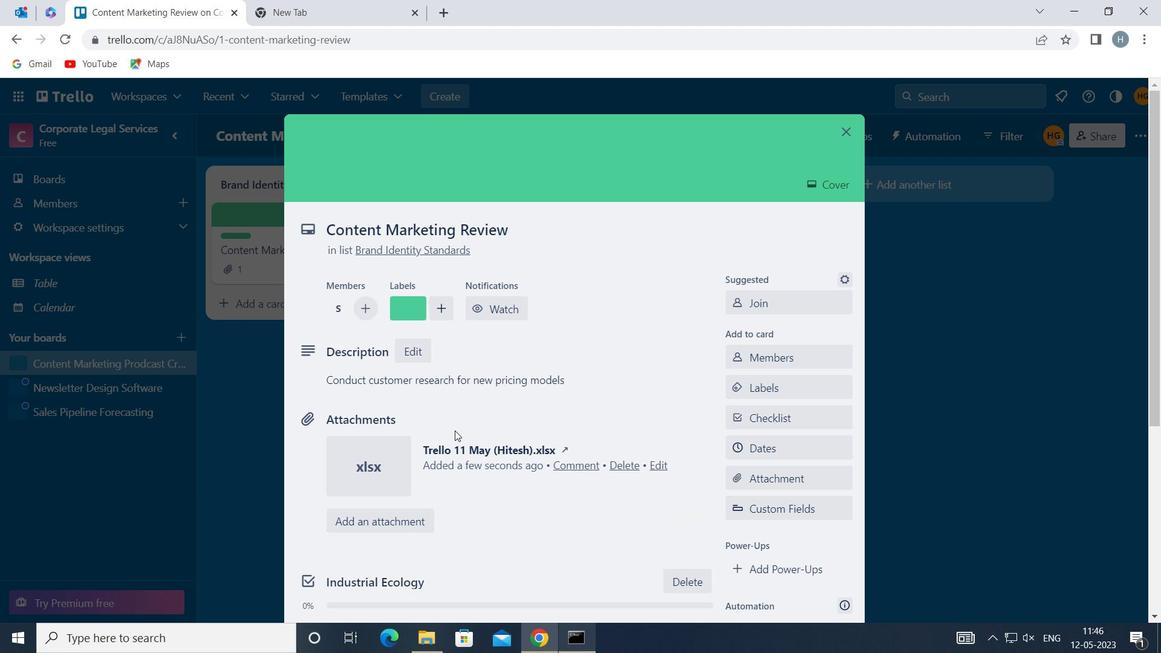 
Action: Mouse scrolled (456, 429) with delta (0, 0)
Screenshot: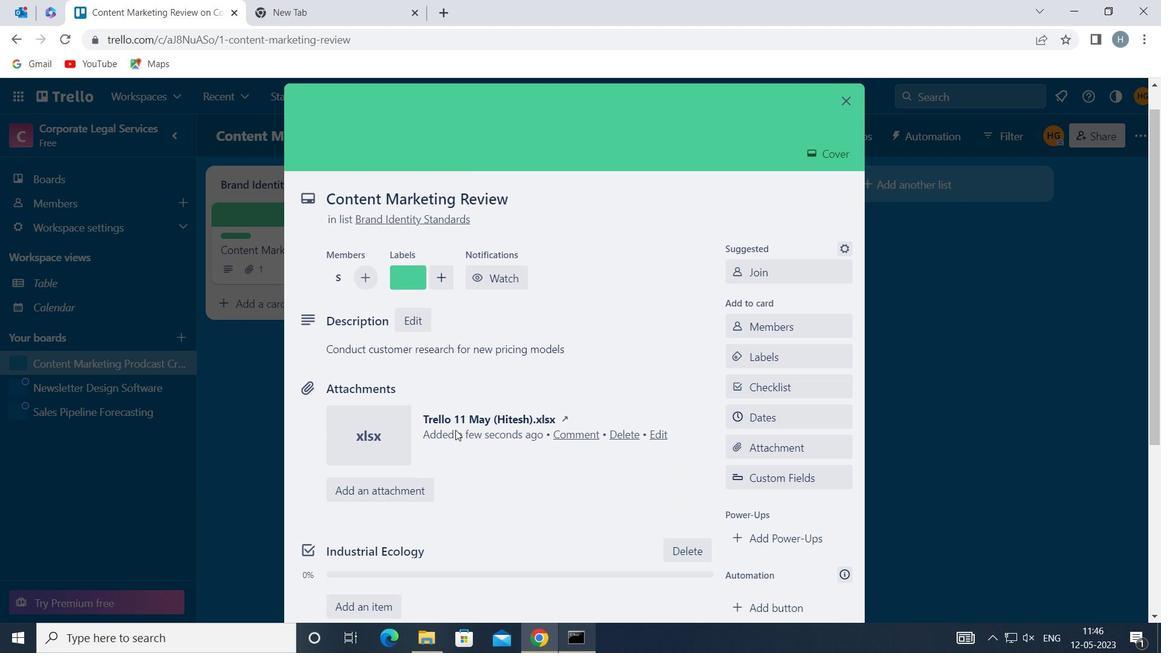 
Action: Mouse scrolled (456, 429) with delta (0, 0)
Screenshot: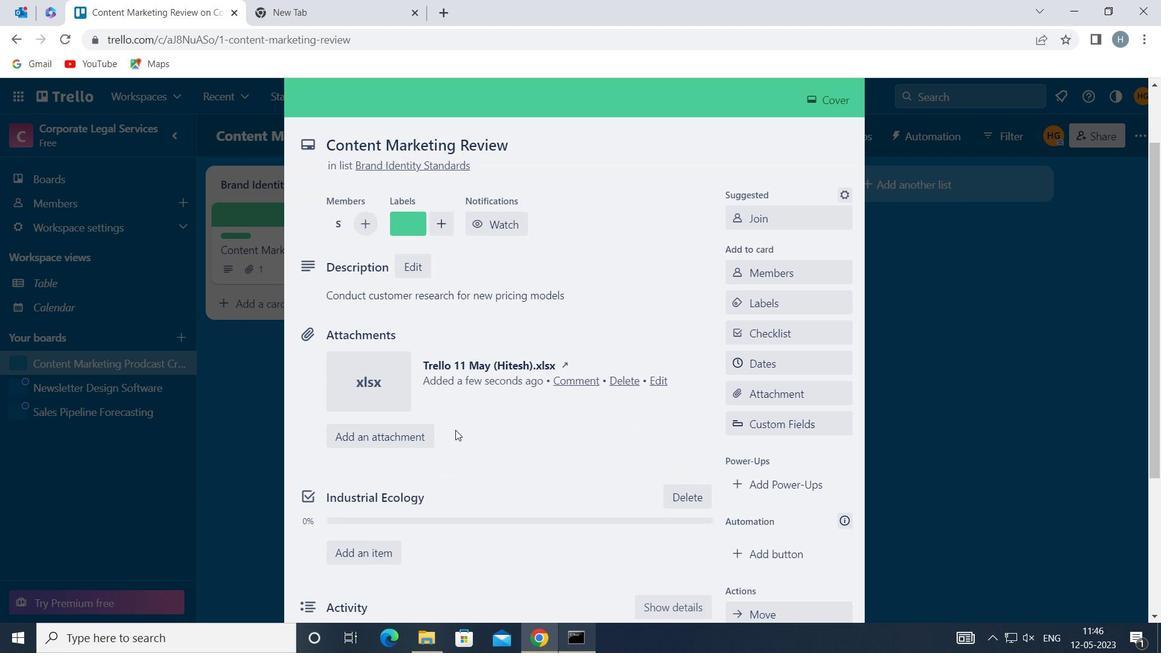 
Action: Mouse moved to (512, 429)
Screenshot: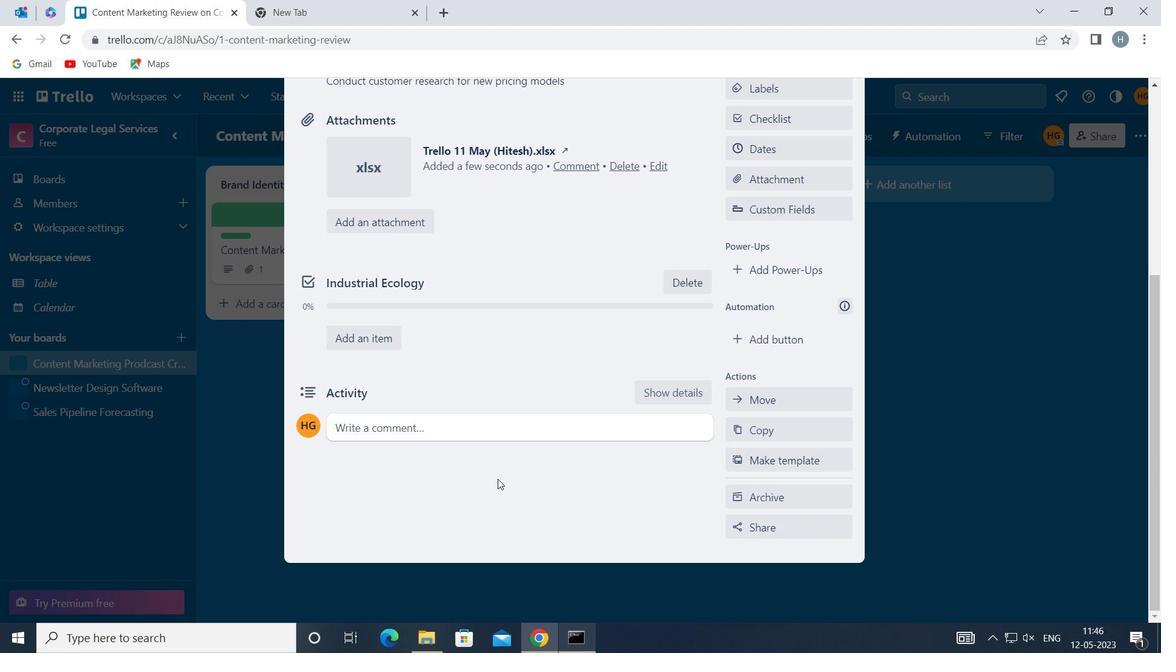 
Action: Mouse pressed left at (512, 429)
Screenshot: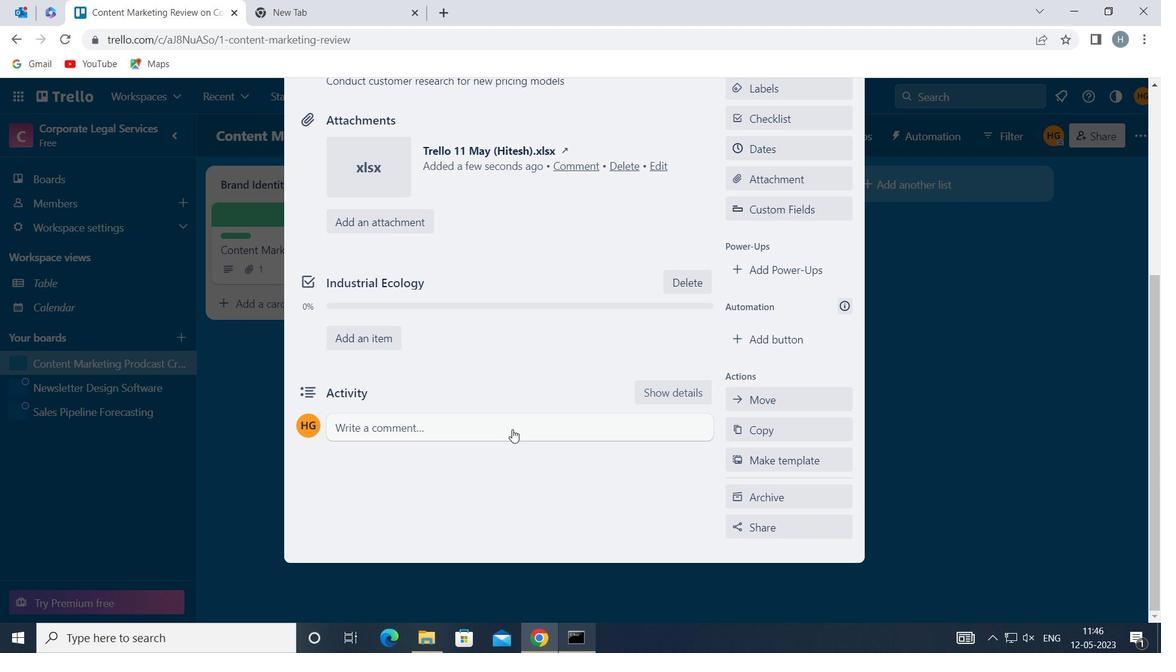 
Action: Mouse moved to (507, 470)
Screenshot: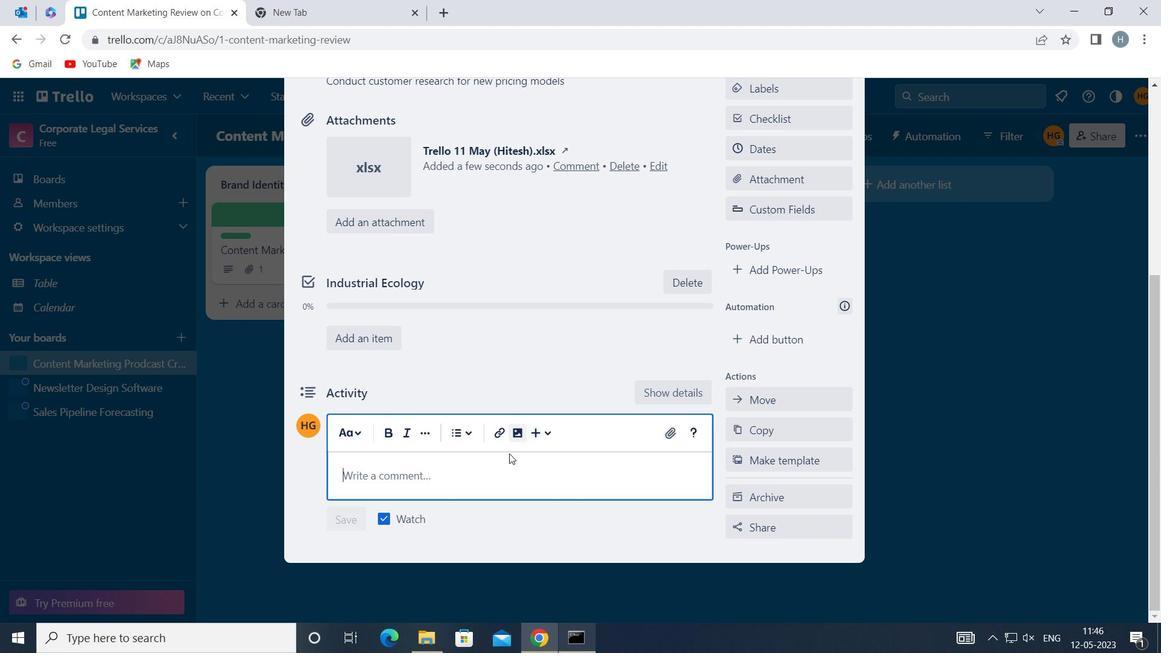 
Action: Mouse pressed left at (507, 470)
Screenshot: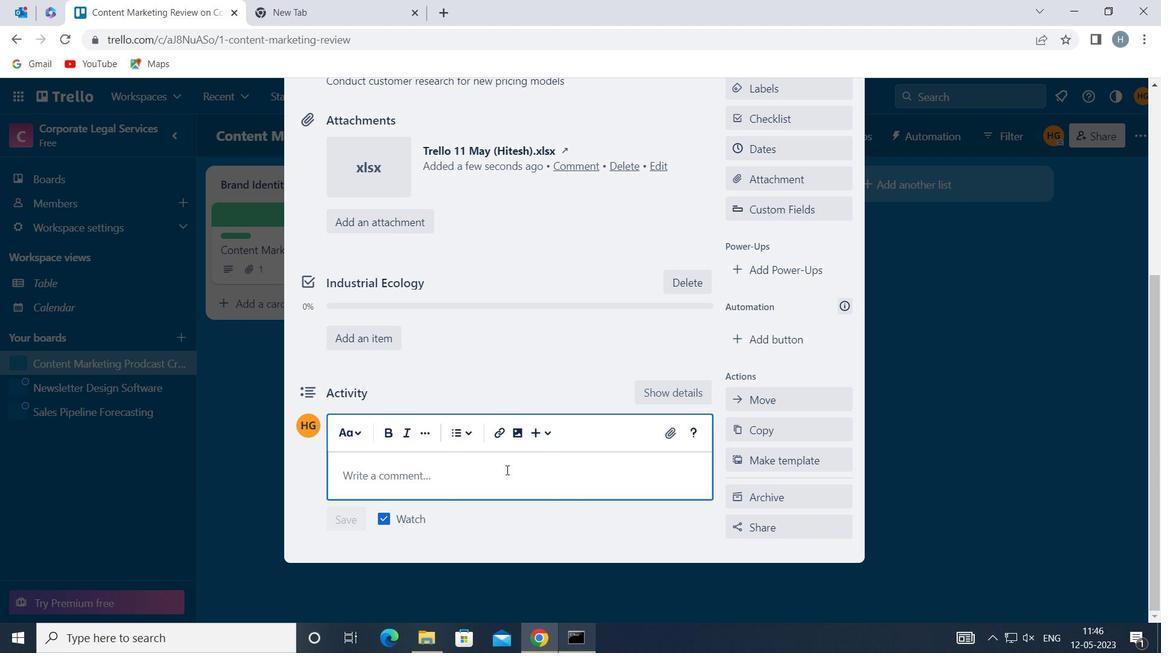 
Action: Mouse moved to (507, 470)
Screenshot: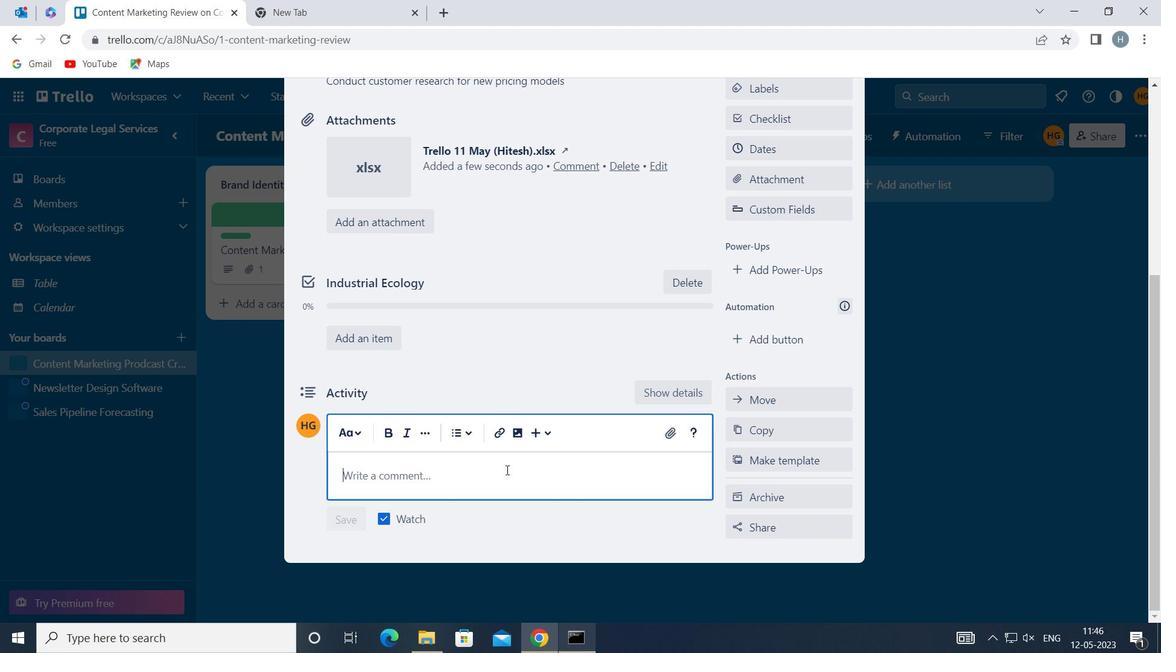 
Action: Key pressed <Key.shift>GIVEN<Key.space>THE<Key.space>POTENTIAL<Key.space>IMPACT<Key.space>OF<Key.space>THIS<Key.space>TASK<Key.space>ON<Key.space>OUR<Key.space>TEAM<Key.space>MORALE<Key.space>AND<Key.space>MOTIVATION<Key.space><Key.backspace>,<Key.space>LET<Key.space>US<Key.space>ENSURE<Key.space>THAT<Key.space>WE<Key.space>APPROACH<Key.space>IT<Key.space>WITH<Key.space>A<Key.space>SEM<Key.backspace>NSE<Key.space>OF<Key.space>POSITIVITY<Key.space><Key.backspace><Key.backspace><Key.backspace>TY<Key.space>AND<Key.space>ENTHUSIASM
Screenshot: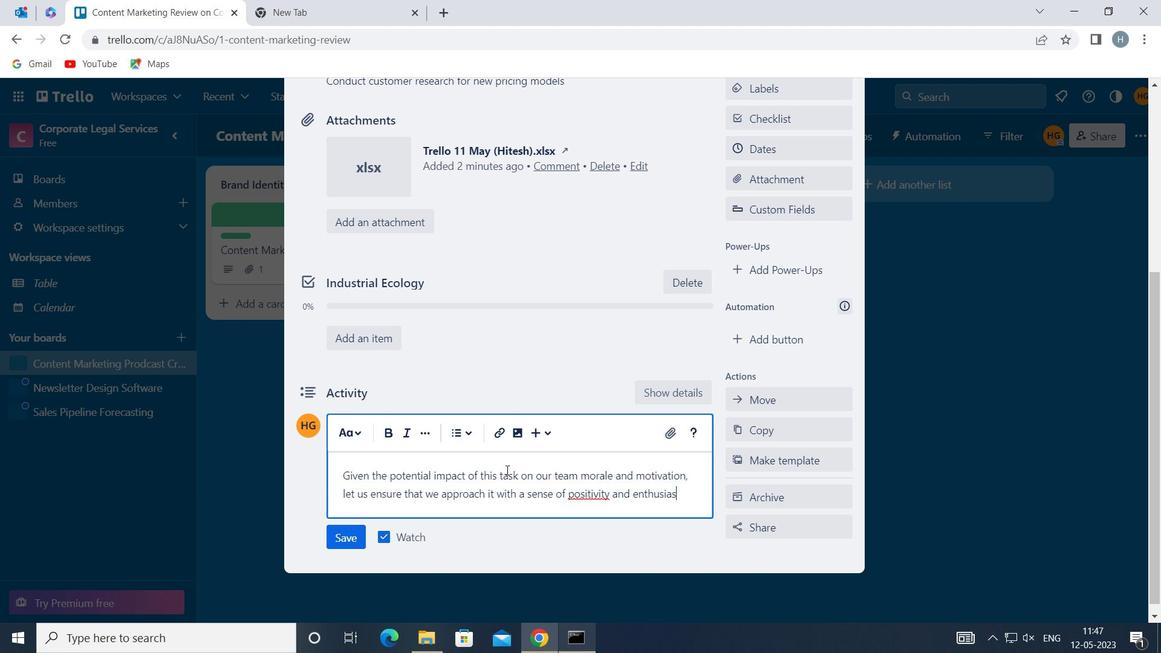 
Action: Mouse moved to (344, 539)
Screenshot: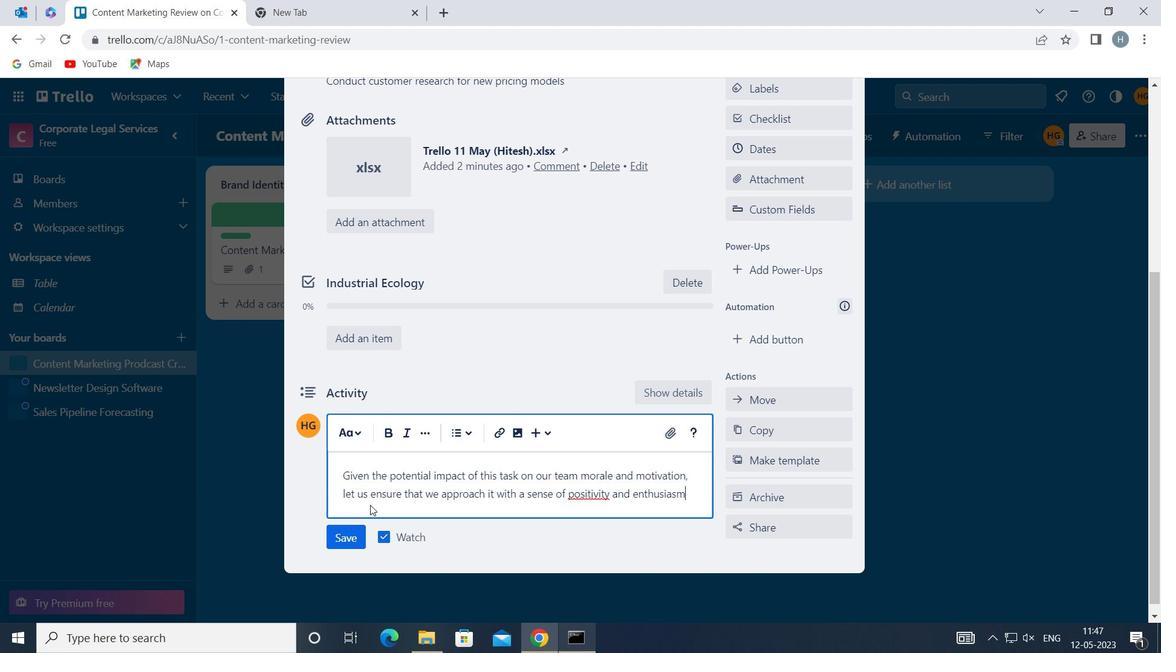 
Action: Mouse pressed left at (344, 539)
Screenshot: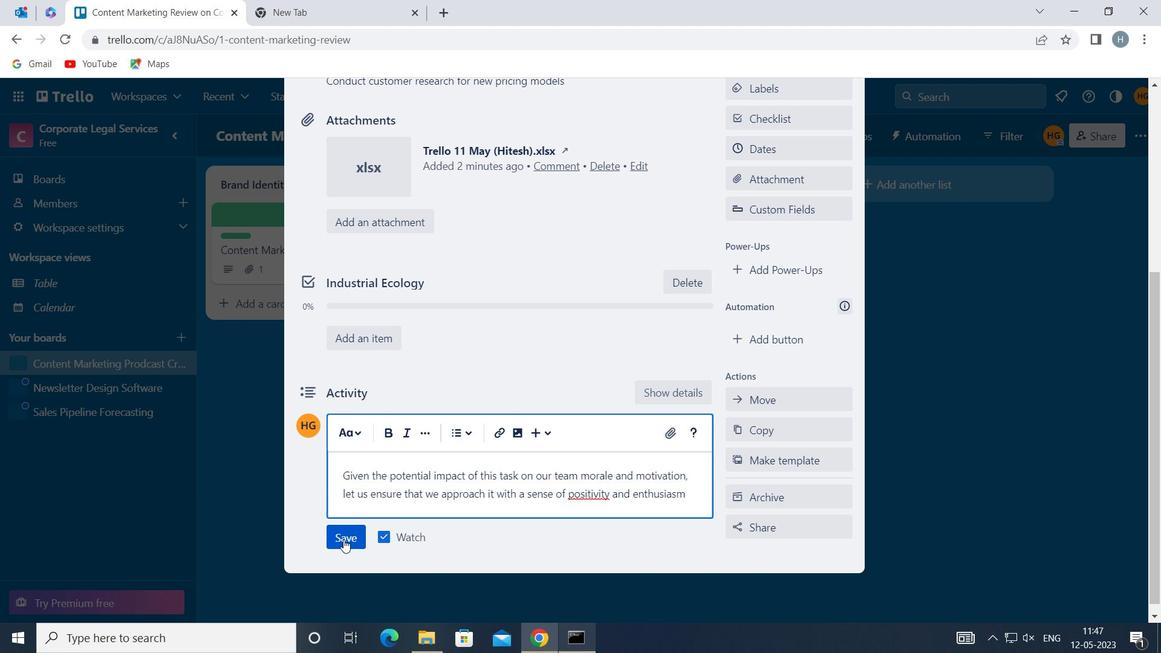 
Action: Mouse moved to (771, 154)
Screenshot: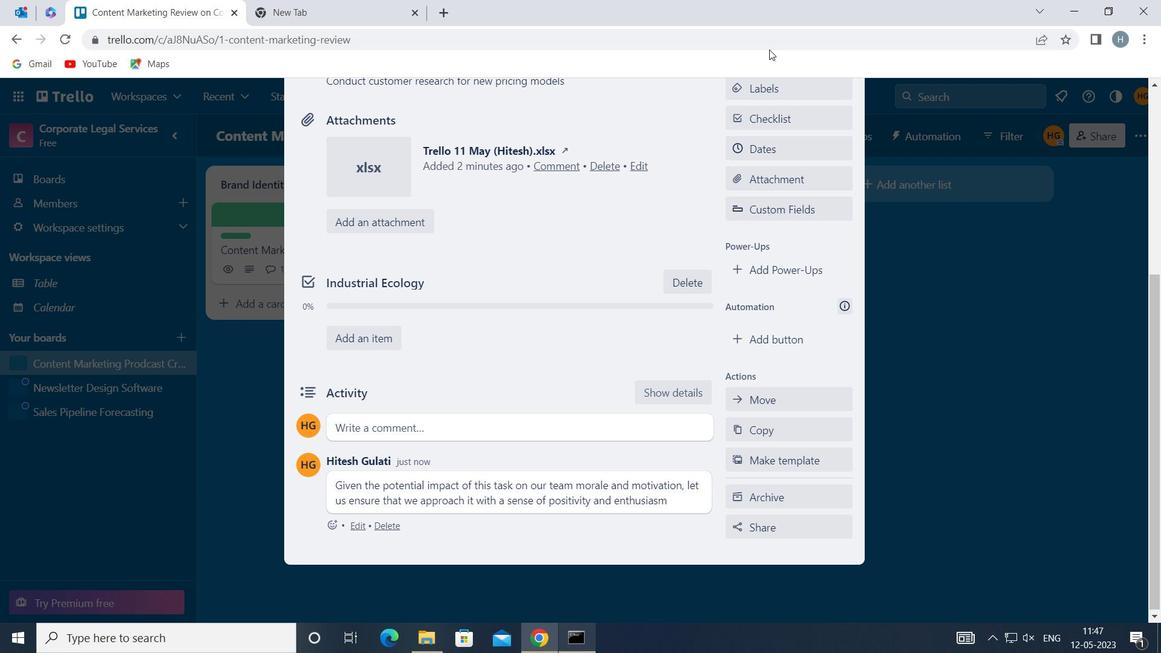 
Action: Mouse pressed left at (771, 154)
Screenshot: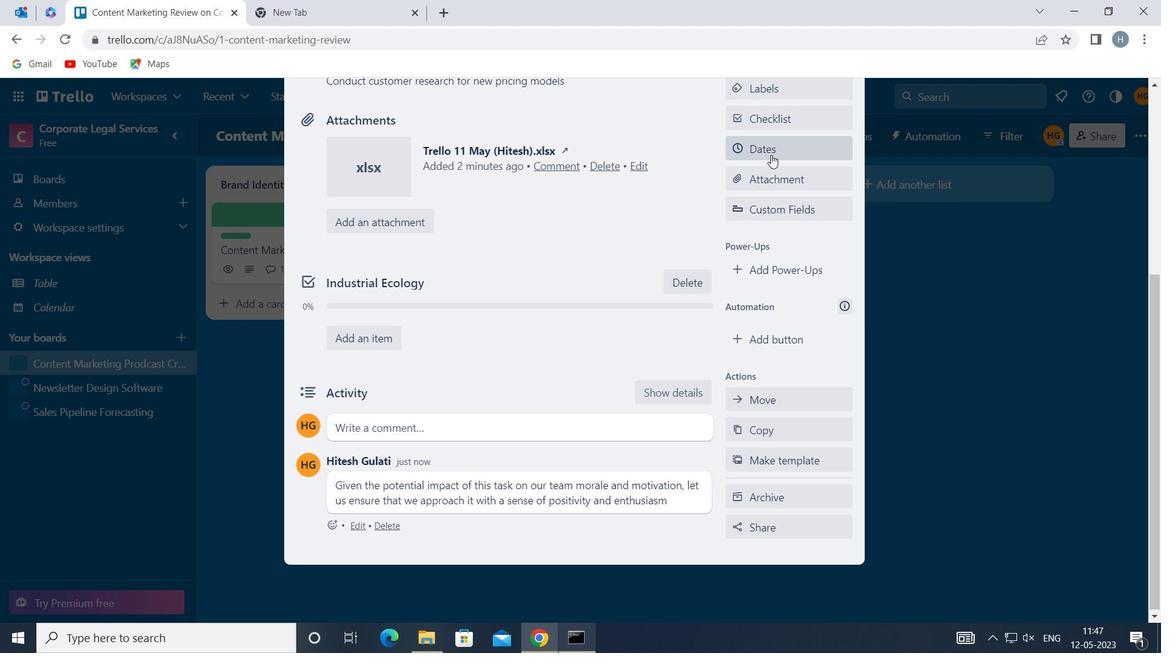 
Action: Mouse moved to (740, 406)
Screenshot: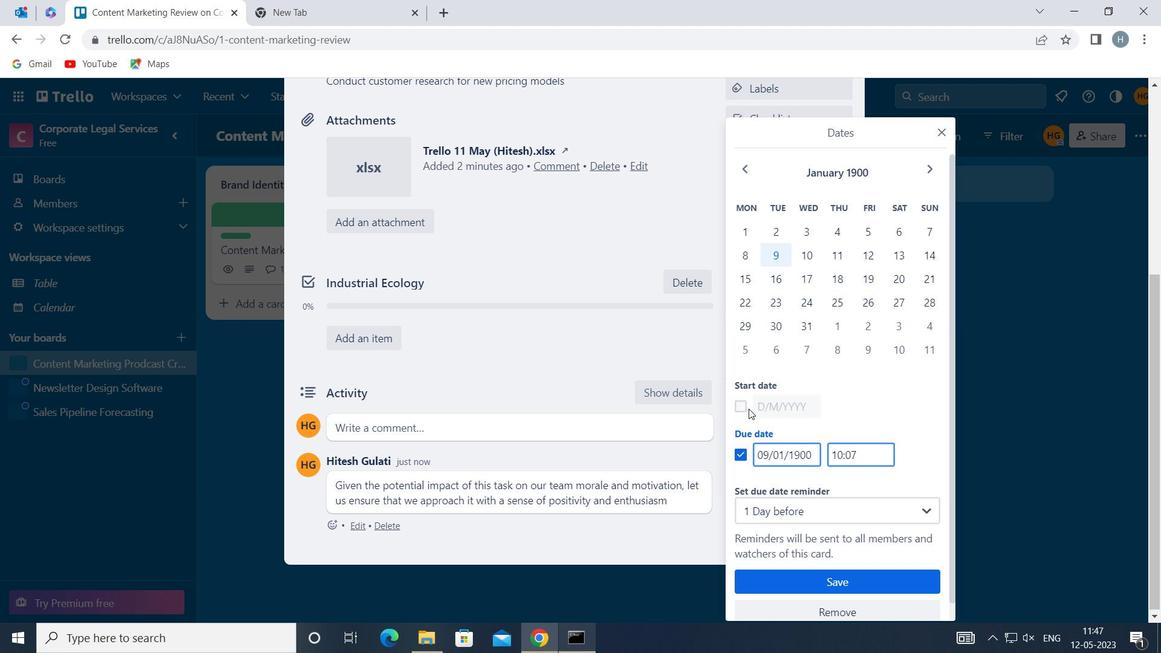 
Action: Mouse pressed left at (740, 406)
Screenshot: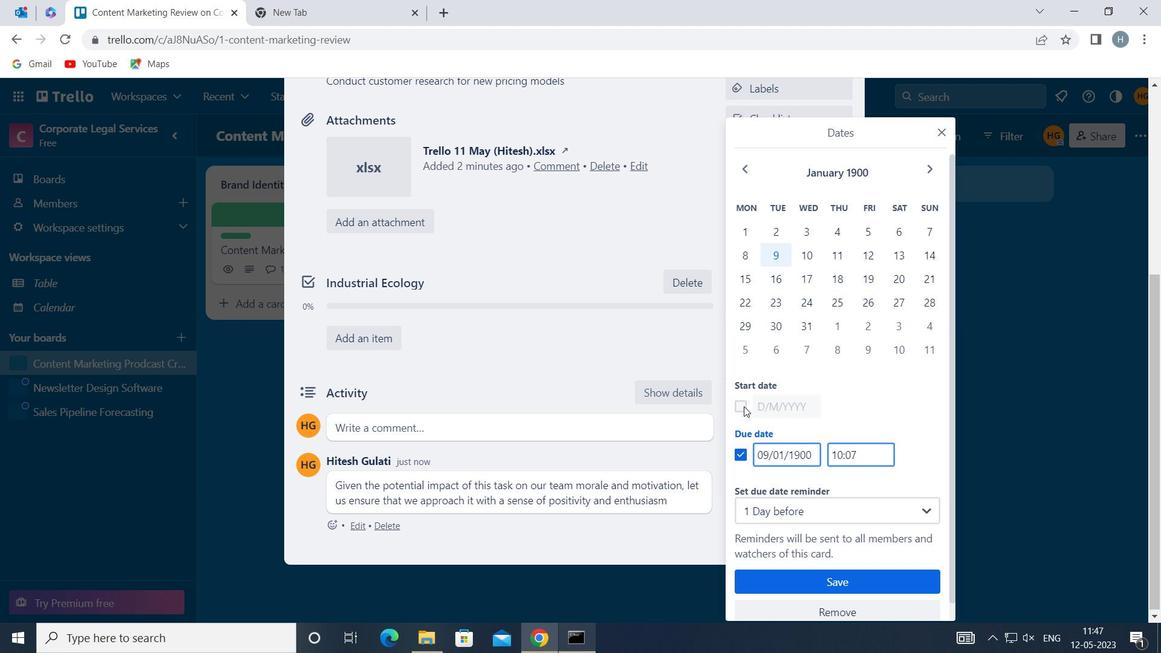 
Action: Mouse moved to (762, 404)
Screenshot: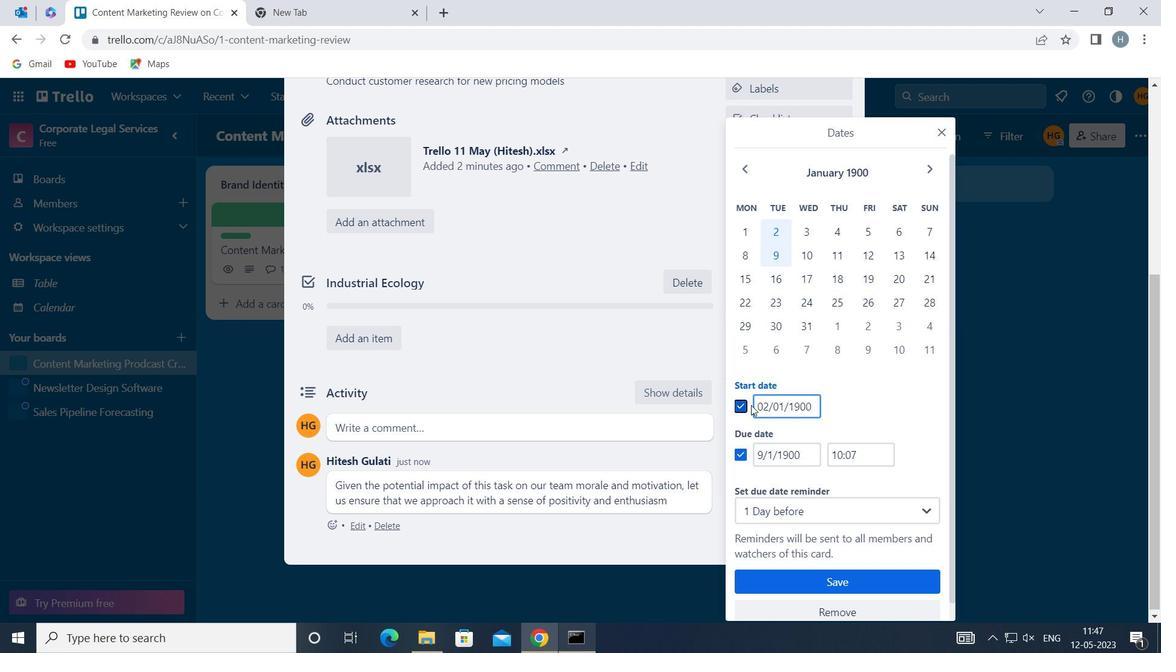 
Action: Mouse pressed left at (762, 404)
Screenshot: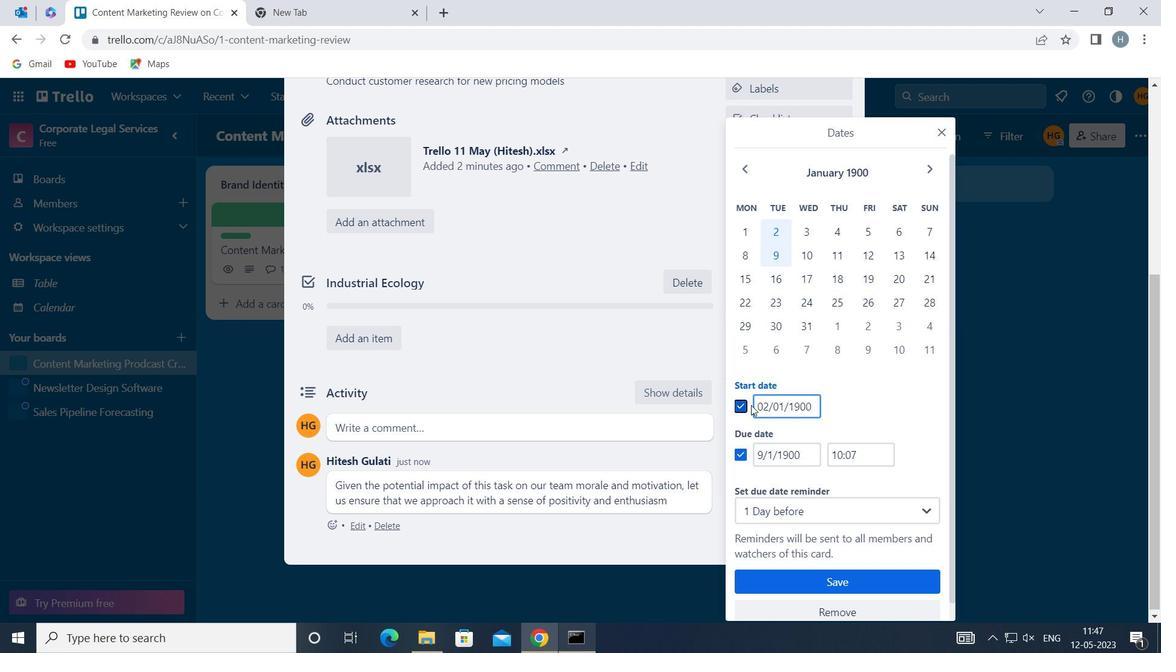 
Action: Mouse moved to (776, 401)
Screenshot: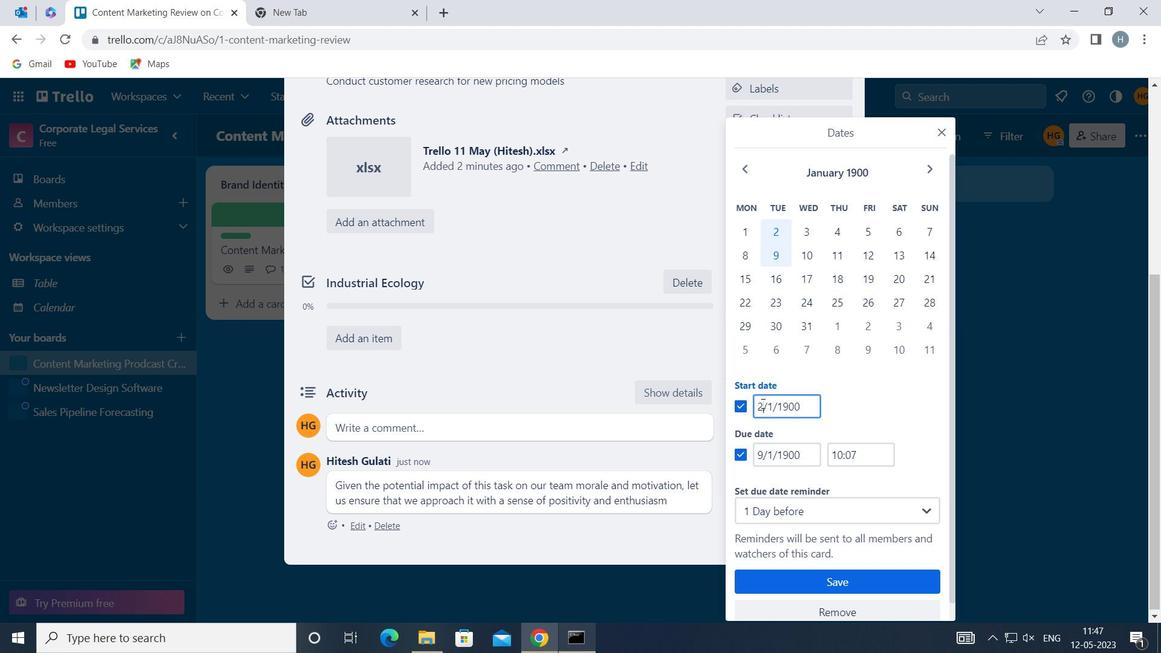 
Action: Key pressed <Key.backspace>3
Screenshot: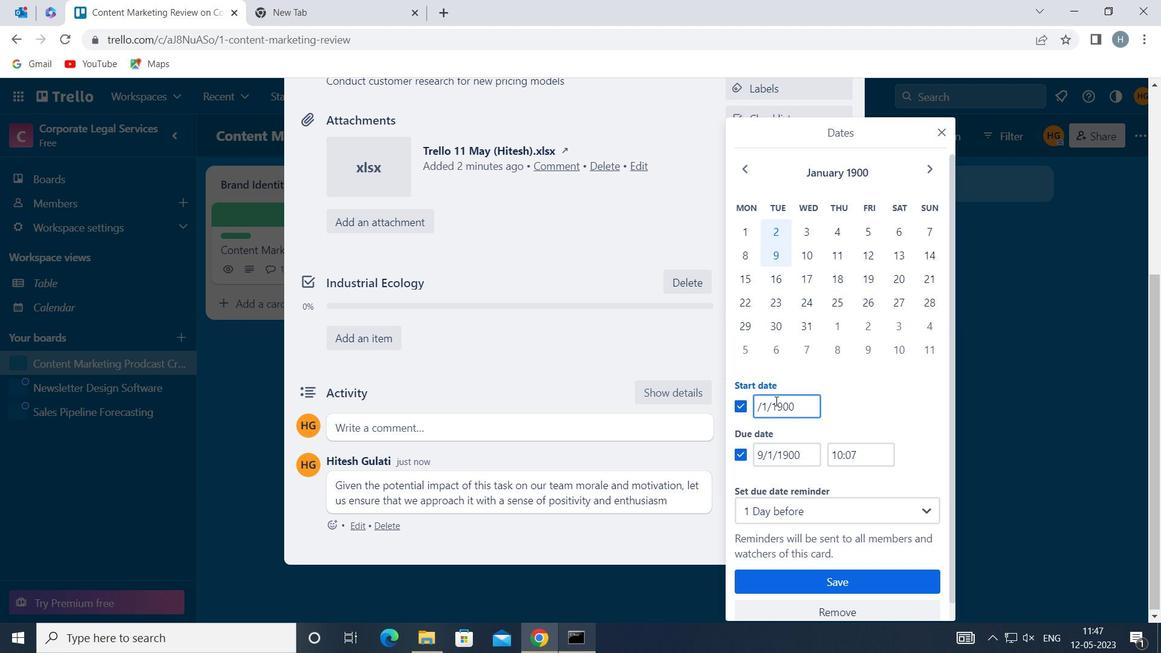 
Action: Mouse moved to (759, 455)
Screenshot: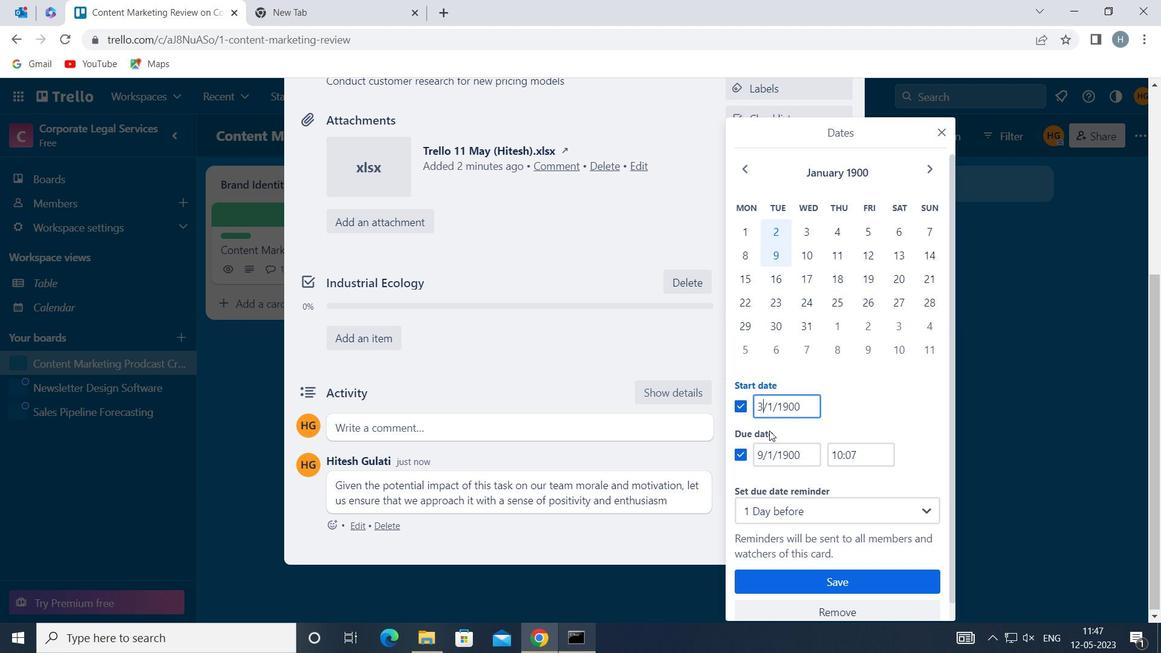 
Action: Mouse pressed left at (759, 455)
Screenshot: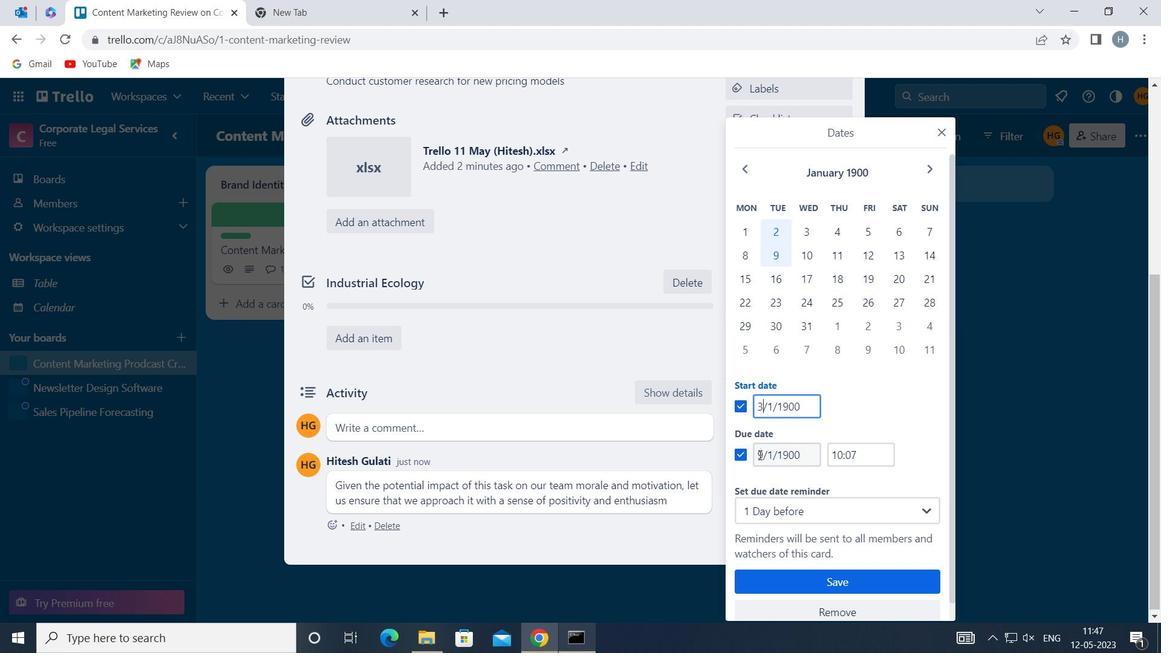 
Action: Mouse moved to (775, 450)
Screenshot: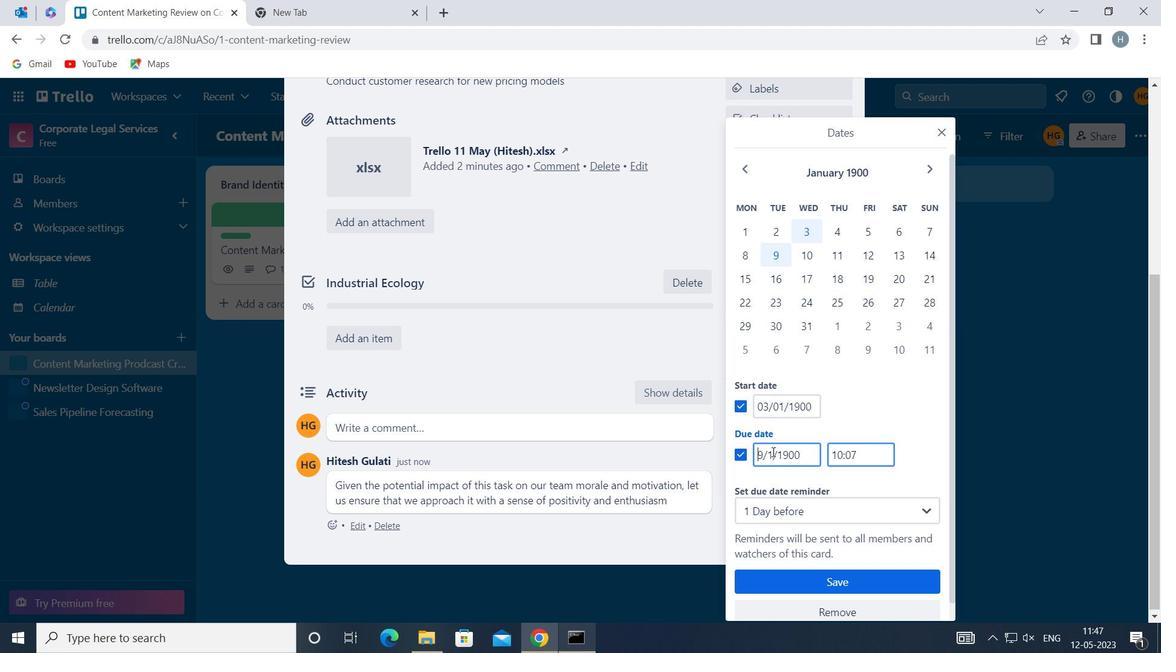 
Action: Key pressed <Key.right><Key.backspace>
Screenshot: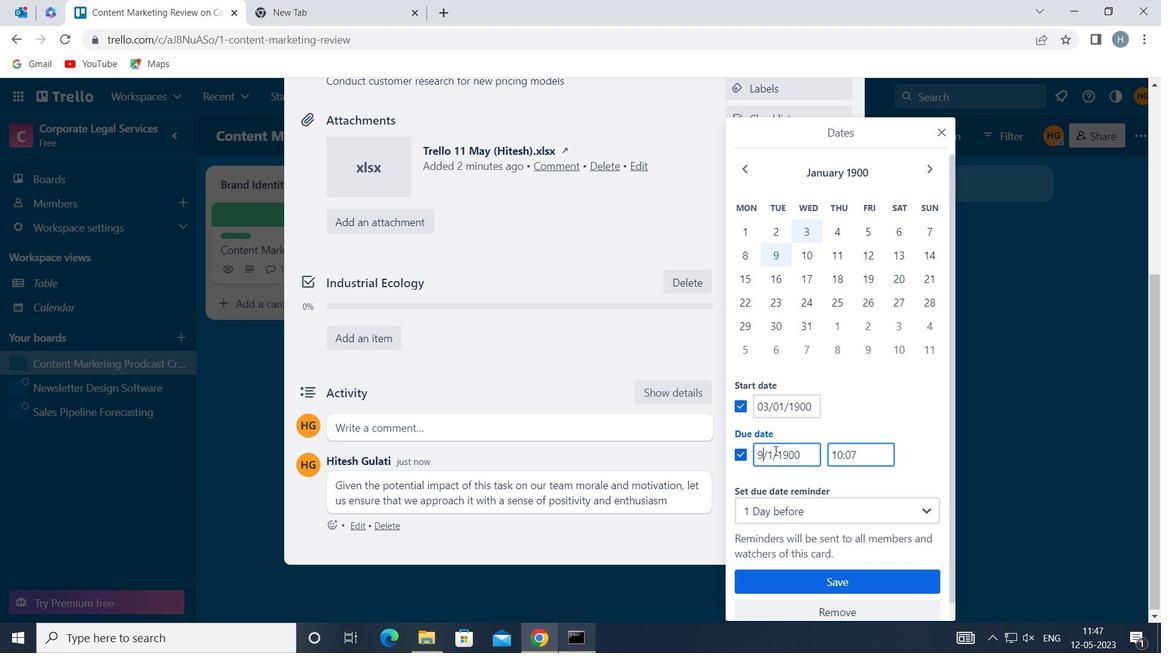 
Action: Mouse moved to (776, 449)
Screenshot: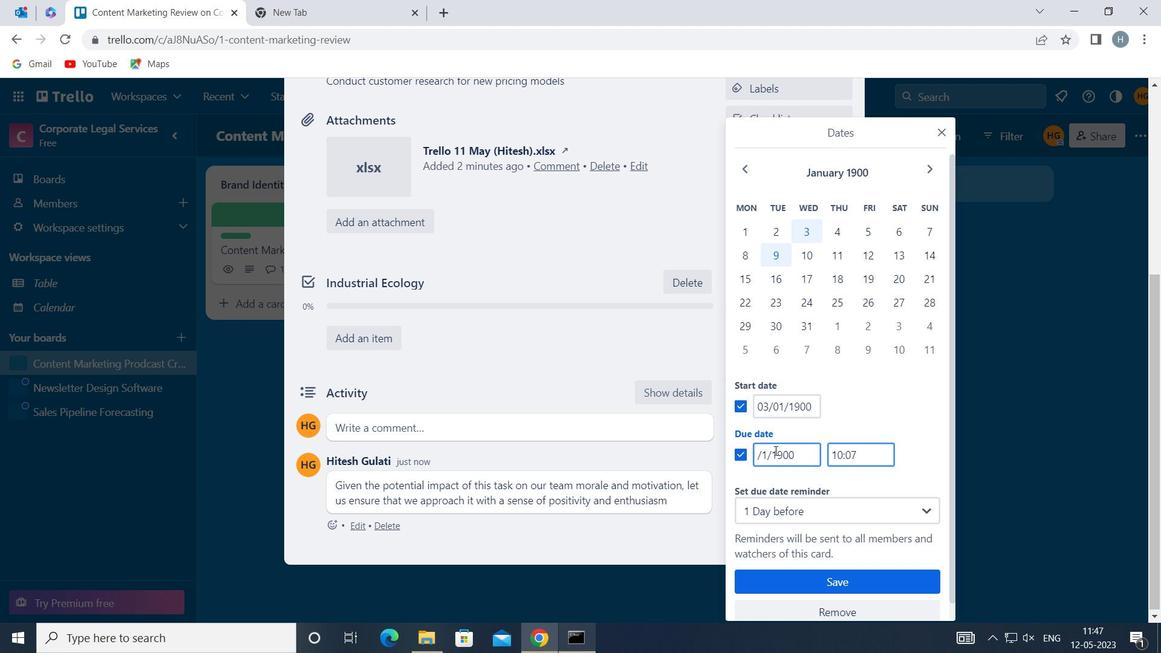 
Action: Key pressed 10
Screenshot: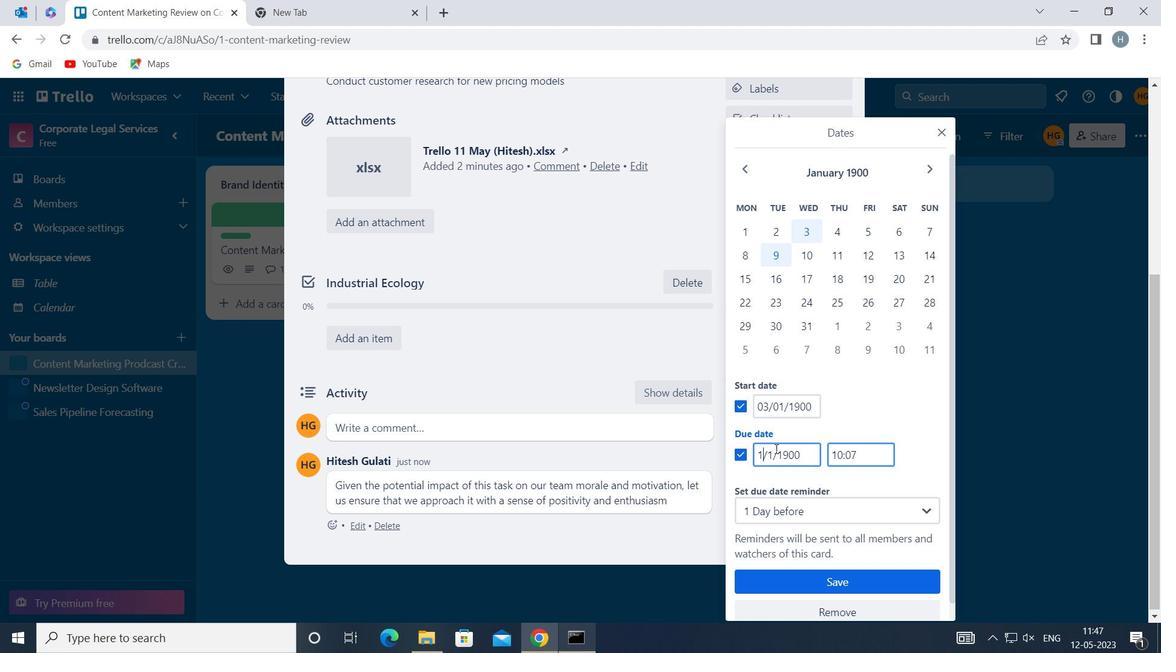 
Action: Mouse moved to (847, 580)
Screenshot: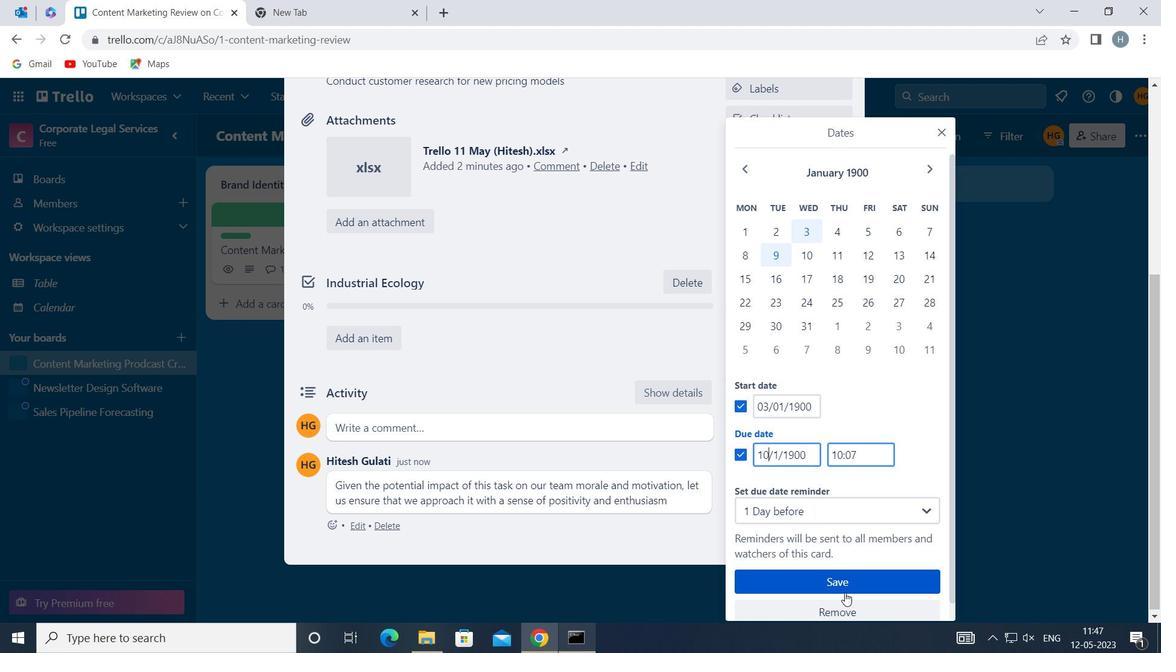 
Action: Mouse pressed left at (847, 580)
Screenshot: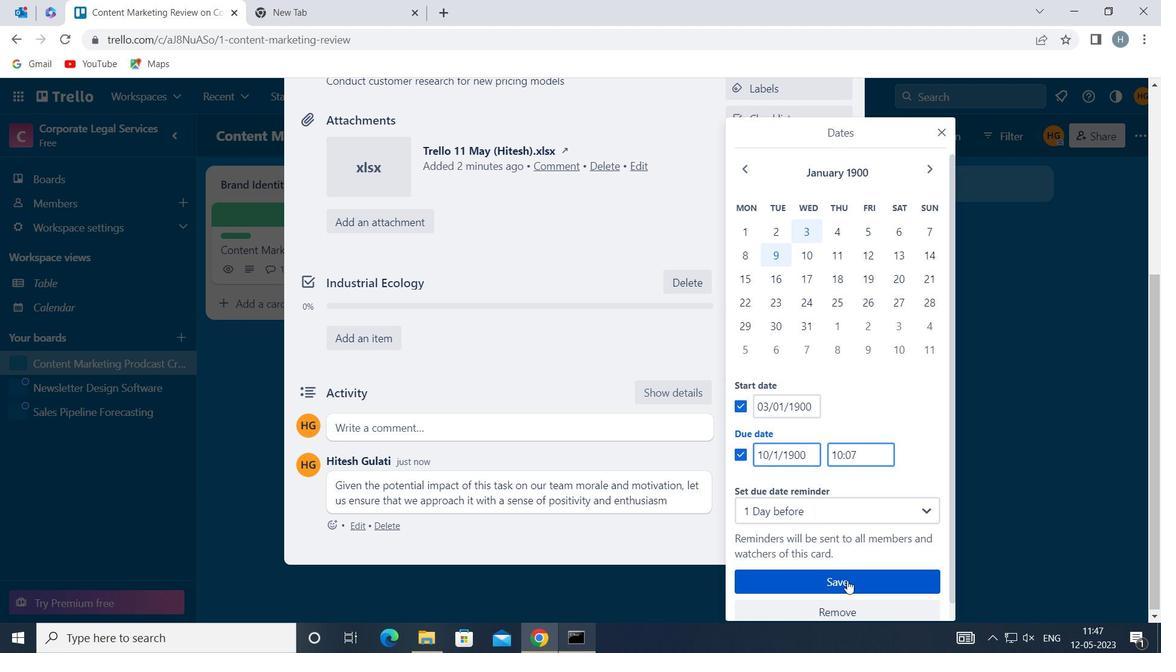 
Action: Mouse moved to (629, 278)
Screenshot: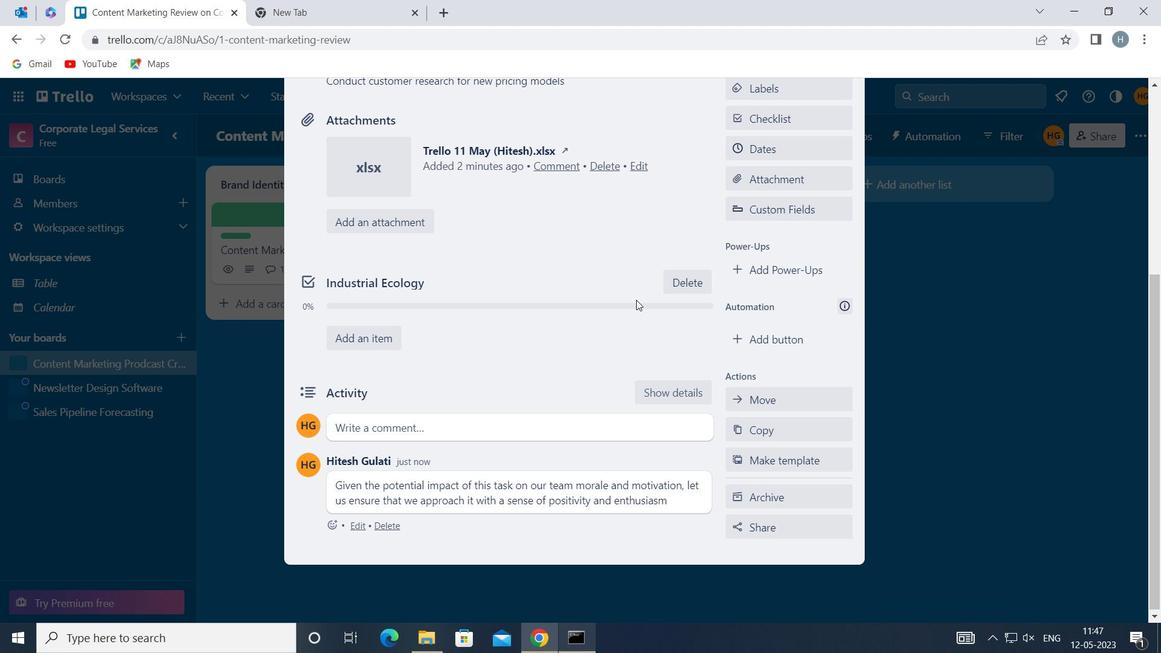 
